 Task: Search one way flight ticket for 3 adults in first from Savannah: Savannah/hilton Head International Airport to New Bern: Coastal Carolina Regional Airport (was Craven County Regional) on 5-4-2023. Choice of flights is Alaska. Number of bags: 1 carry on bag. Price is upto 87000. Outbound departure time preference is 8:00.
Action: Mouse moved to (366, 337)
Screenshot: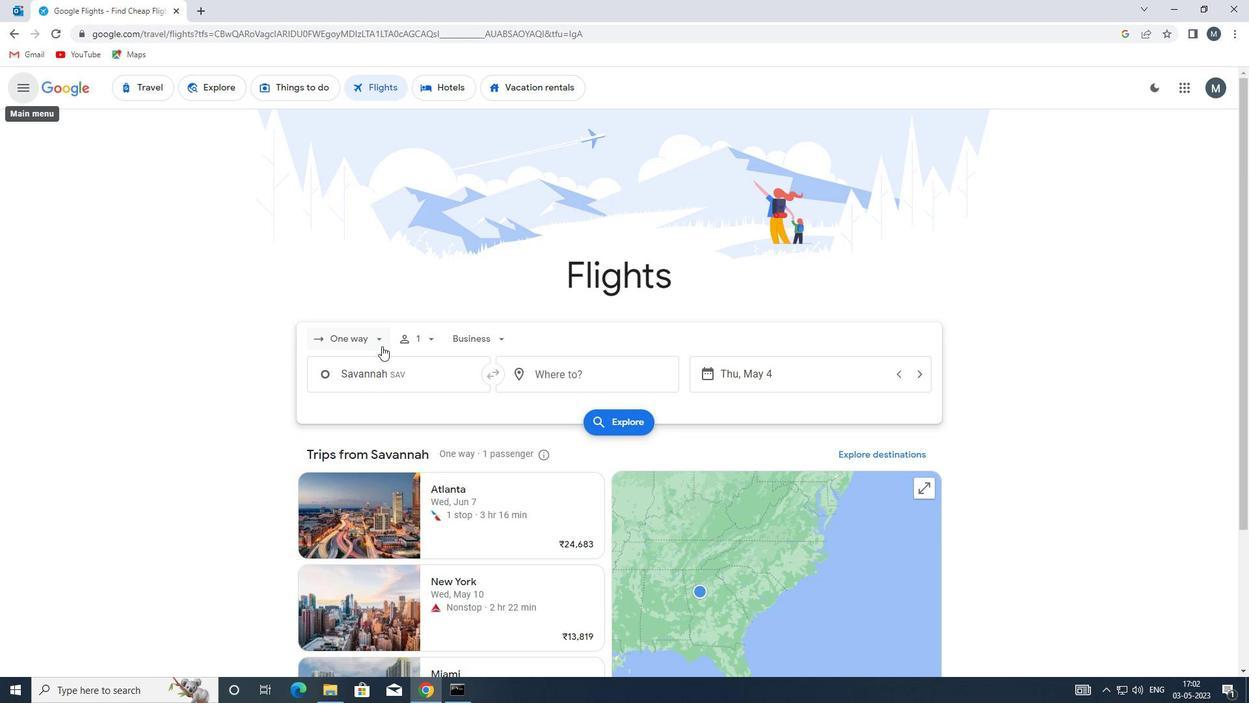 
Action: Mouse pressed left at (366, 337)
Screenshot: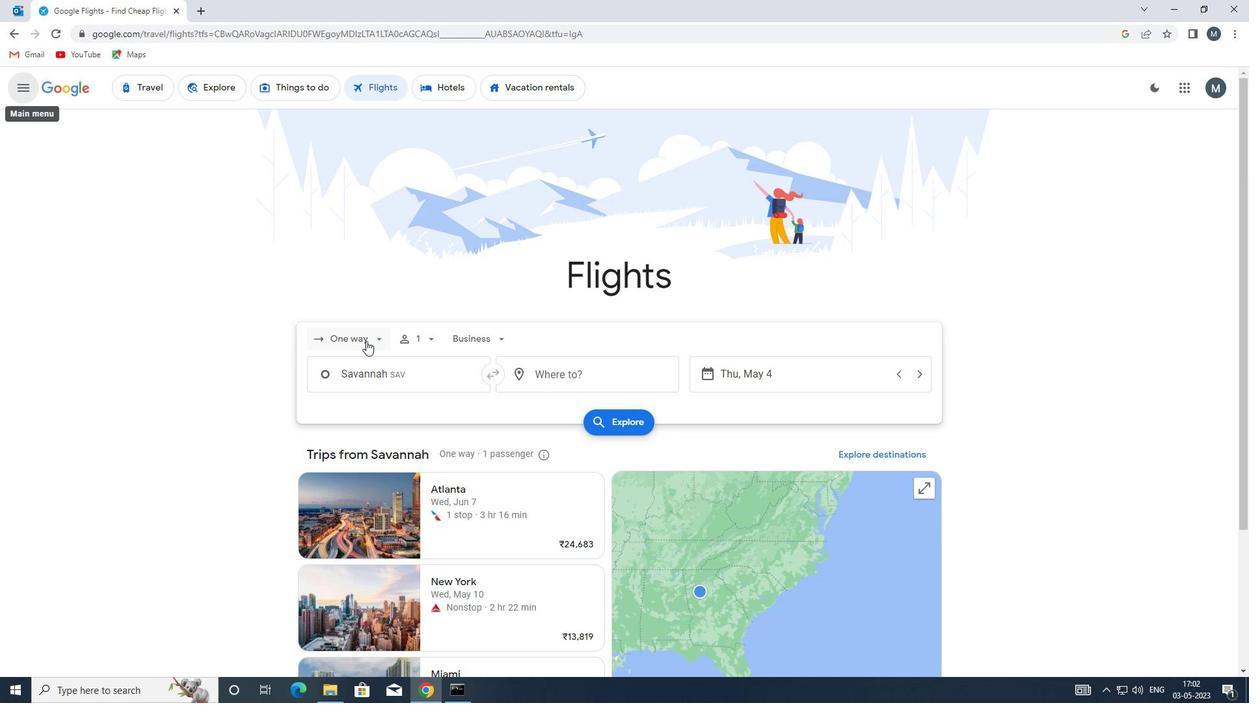 
Action: Mouse moved to (376, 404)
Screenshot: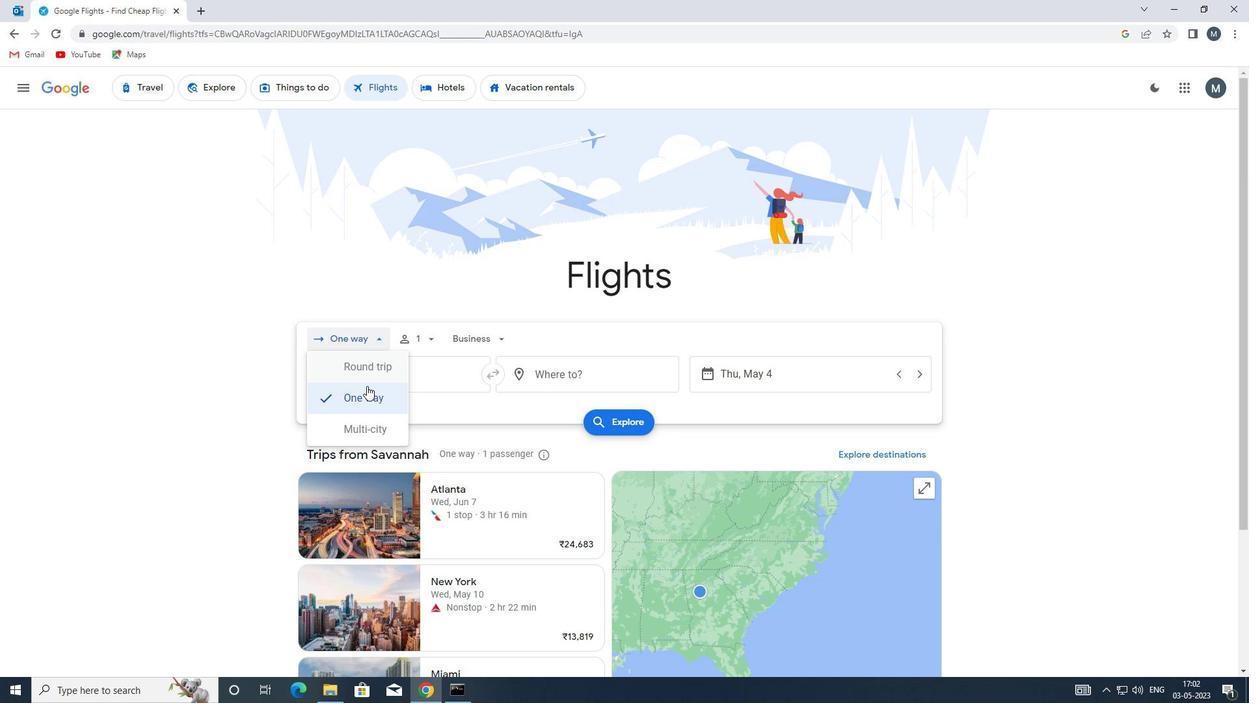
Action: Mouse pressed left at (376, 404)
Screenshot: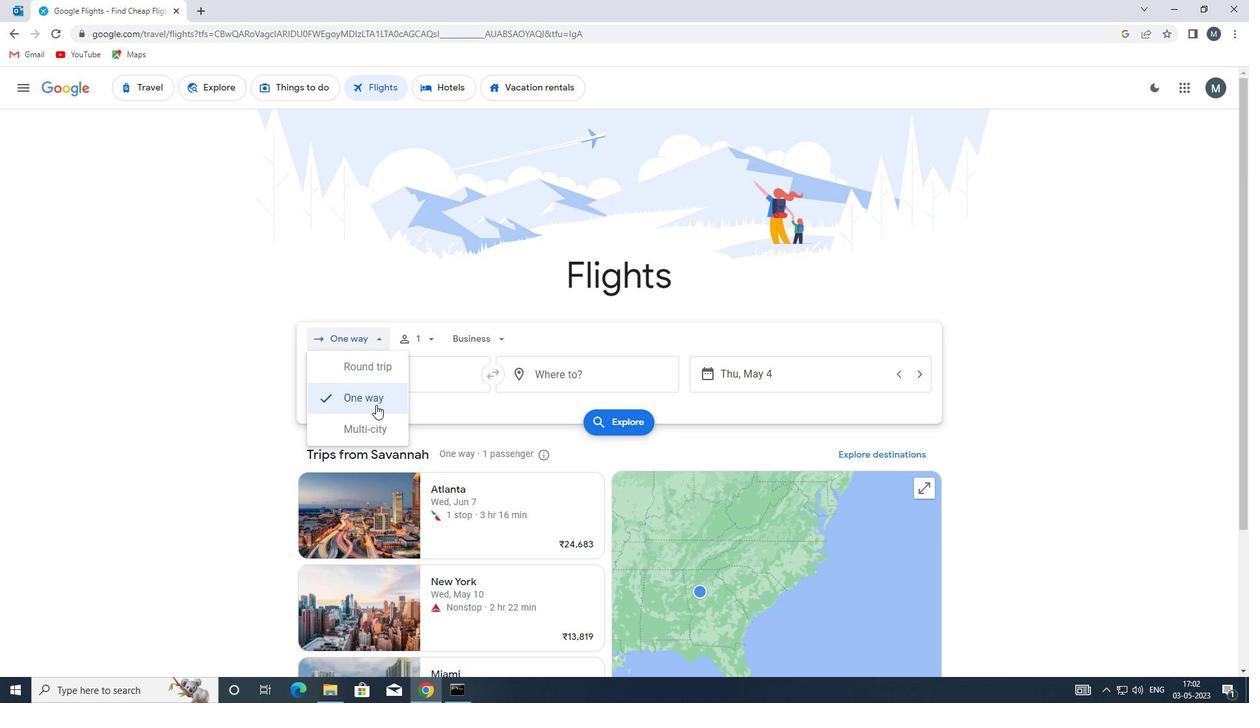
Action: Mouse moved to (432, 341)
Screenshot: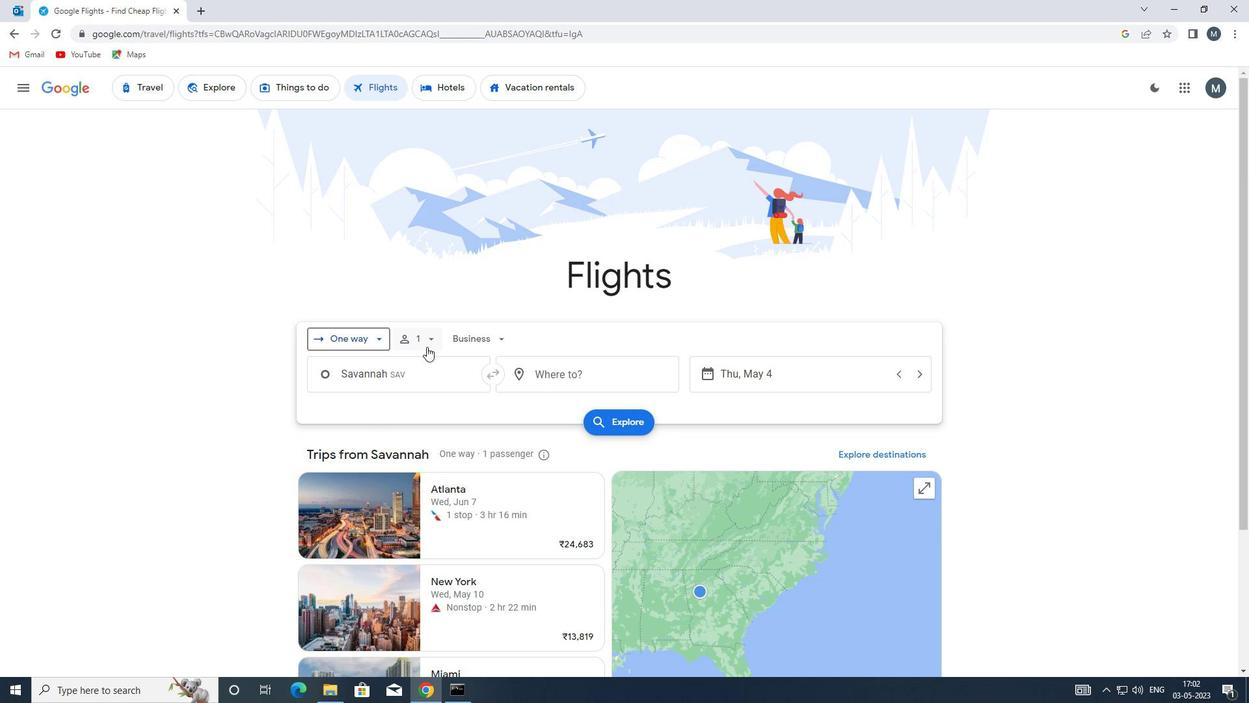 
Action: Mouse pressed left at (432, 341)
Screenshot: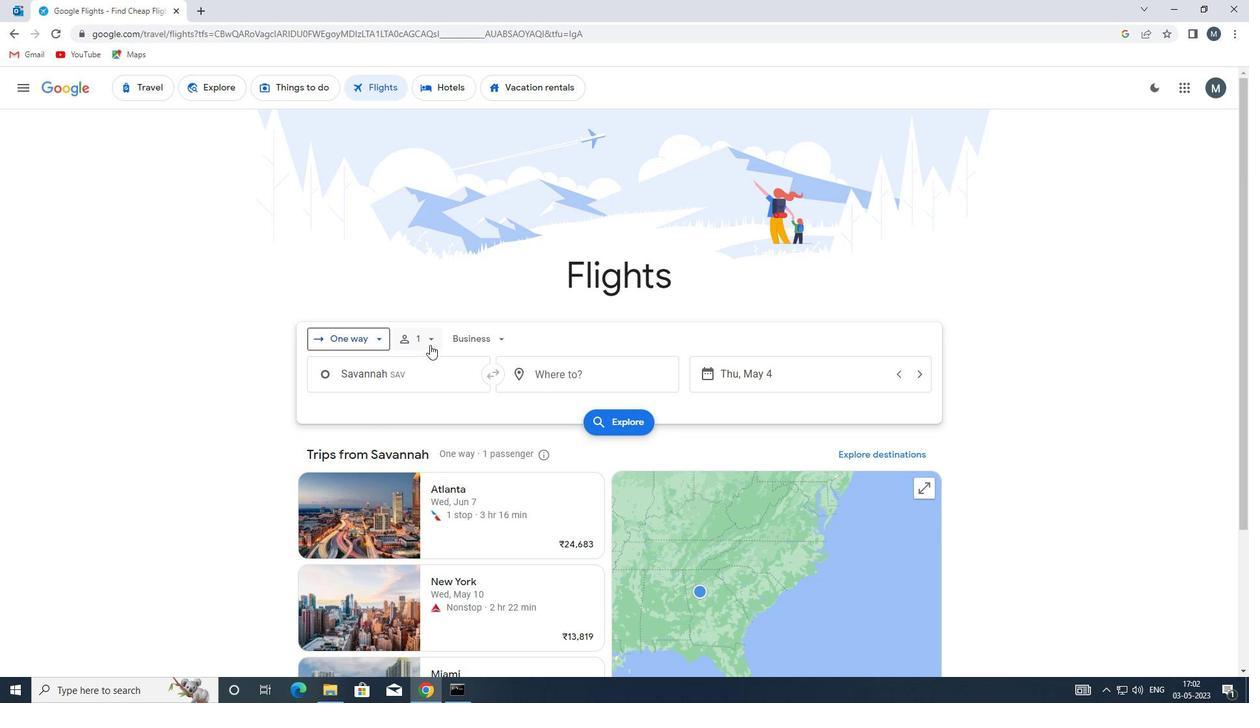 
Action: Mouse moved to (530, 371)
Screenshot: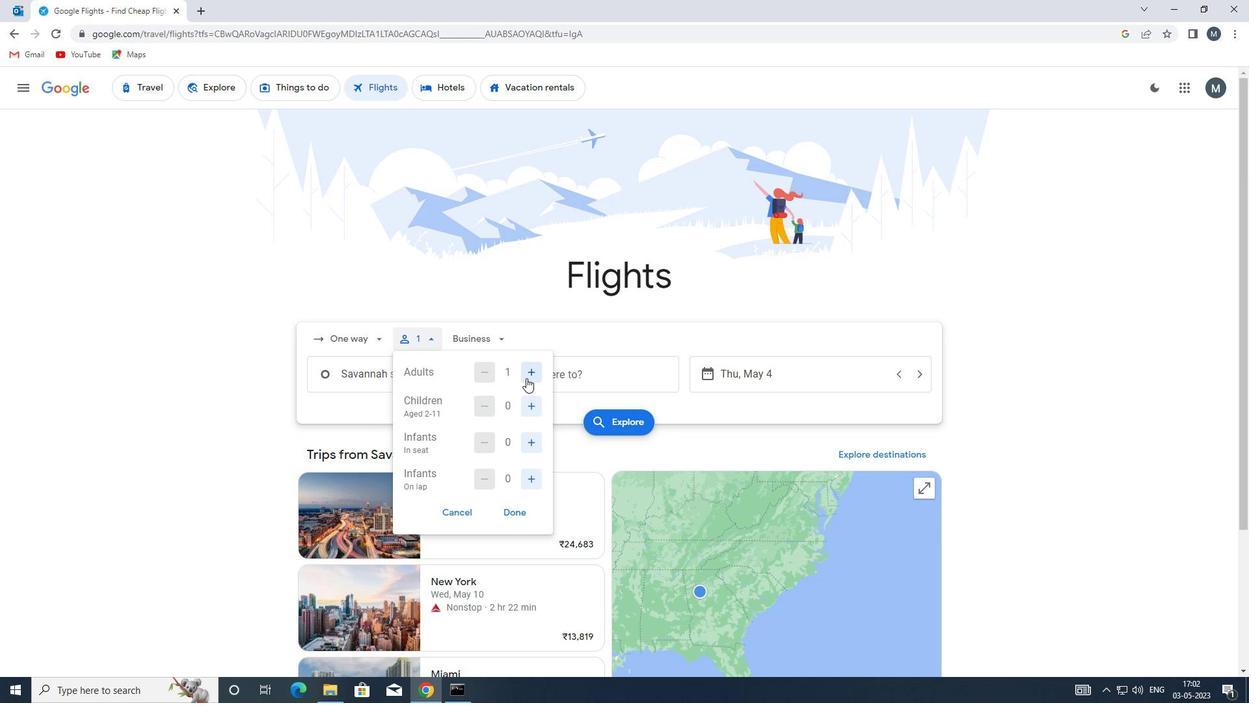 
Action: Mouse pressed left at (530, 371)
Screenshot: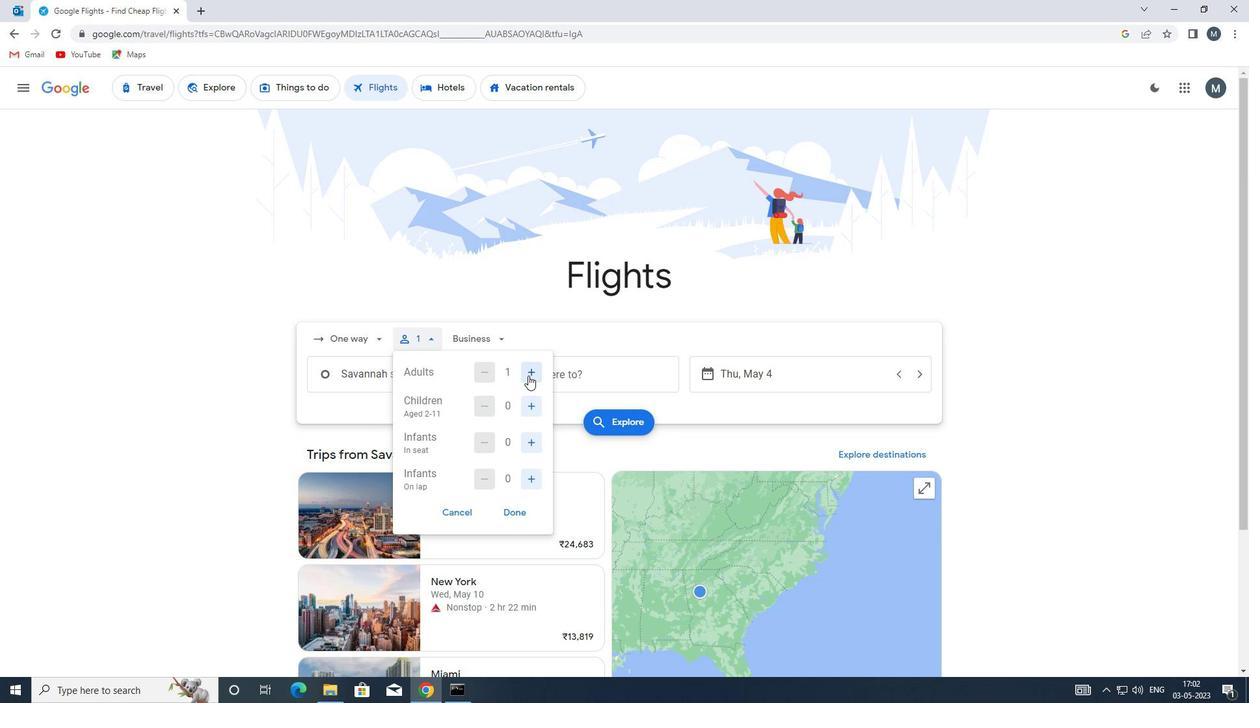 
Action: Mouse pressed left at (530, 371)
Screenshot: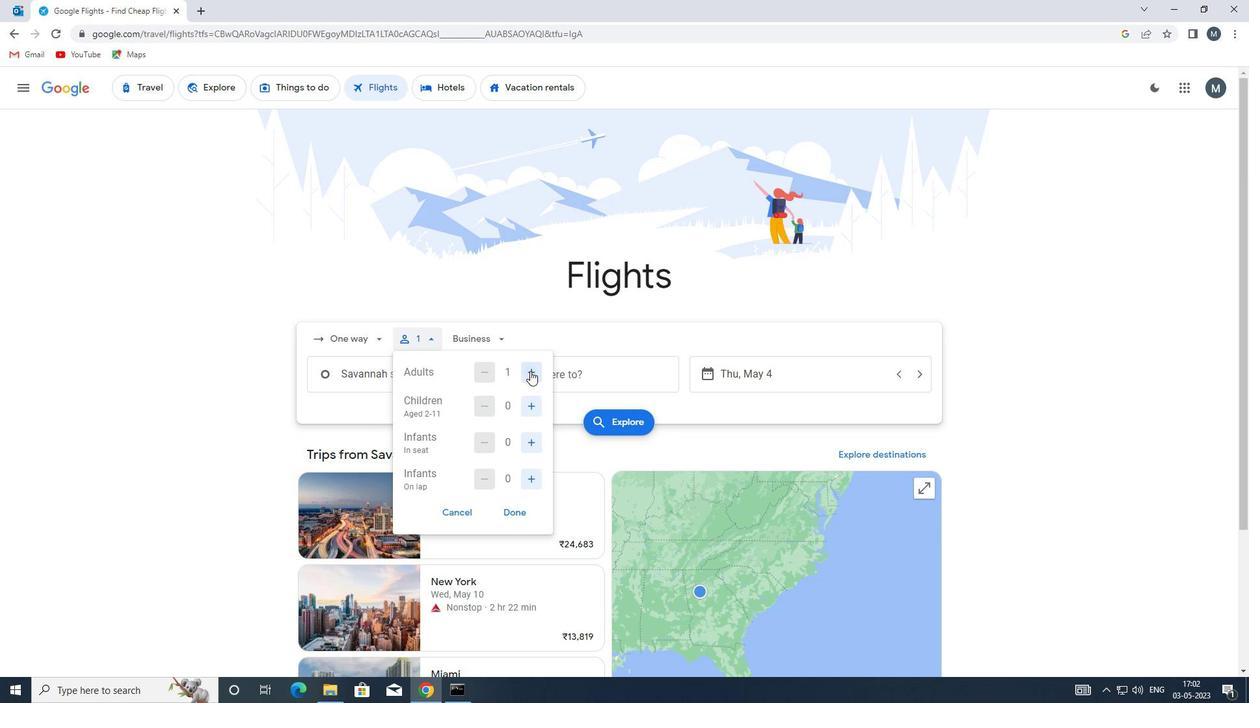 
Action: Mouse moved to (518, 518)
Screenshot: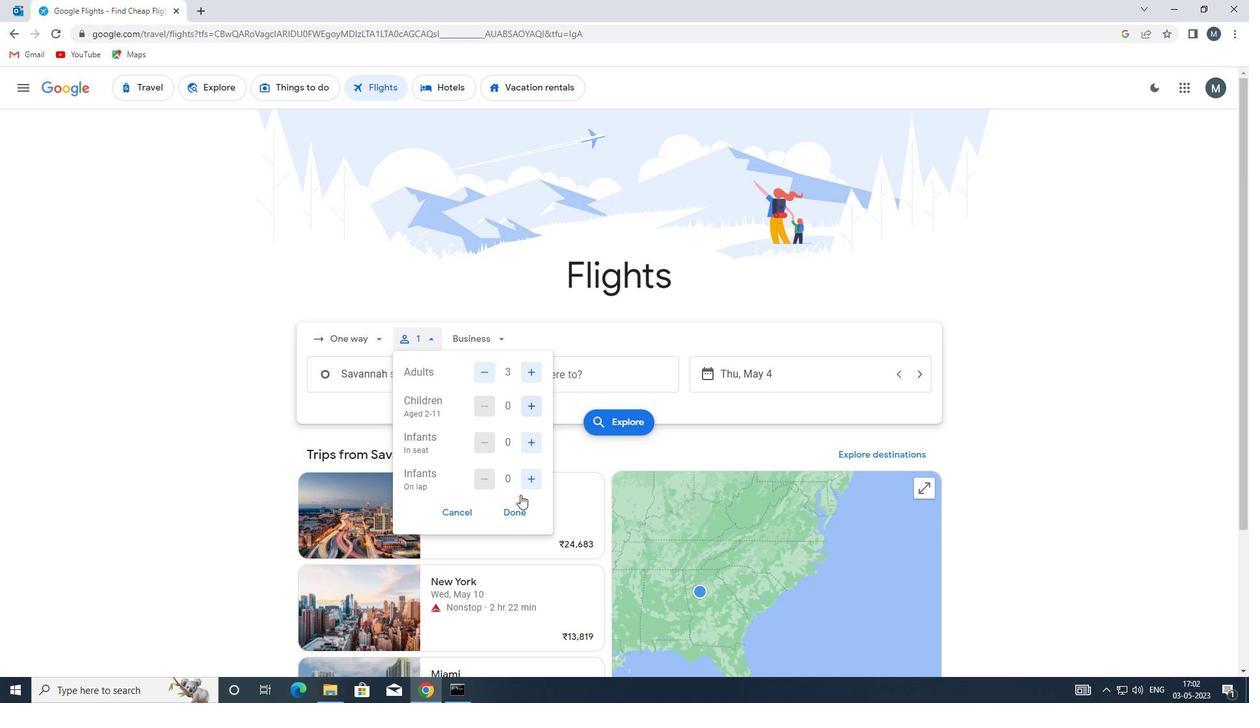 
Action: Mouse pressed left at (518, 518)
Screenshot: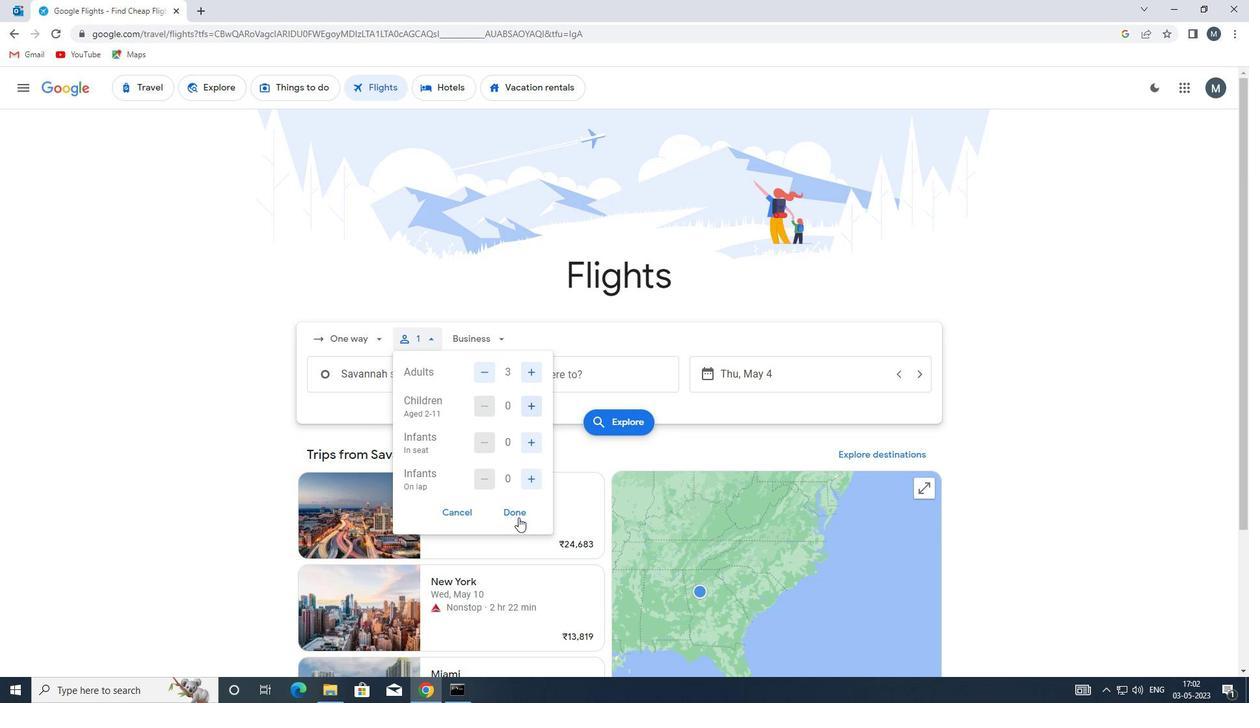
Action: Mouse moved to (514, 507)
Screenshot: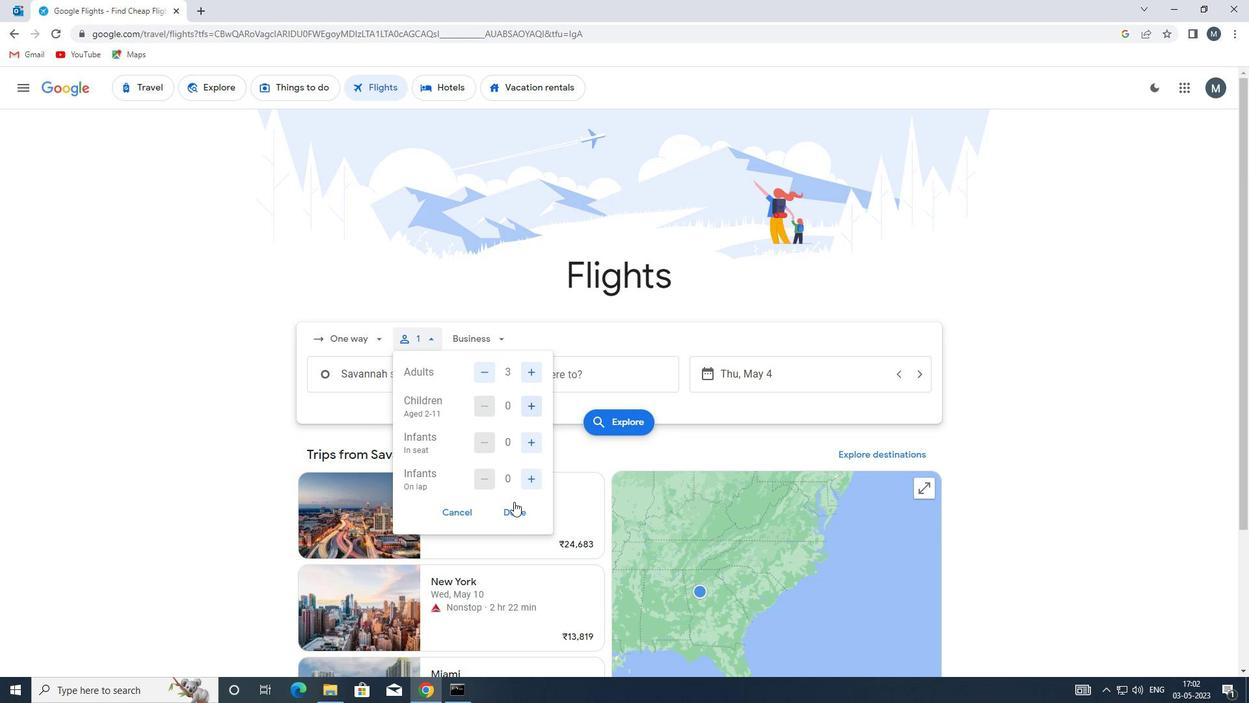 
Action: Mouse pressed left at (514, 507)
Screenshot: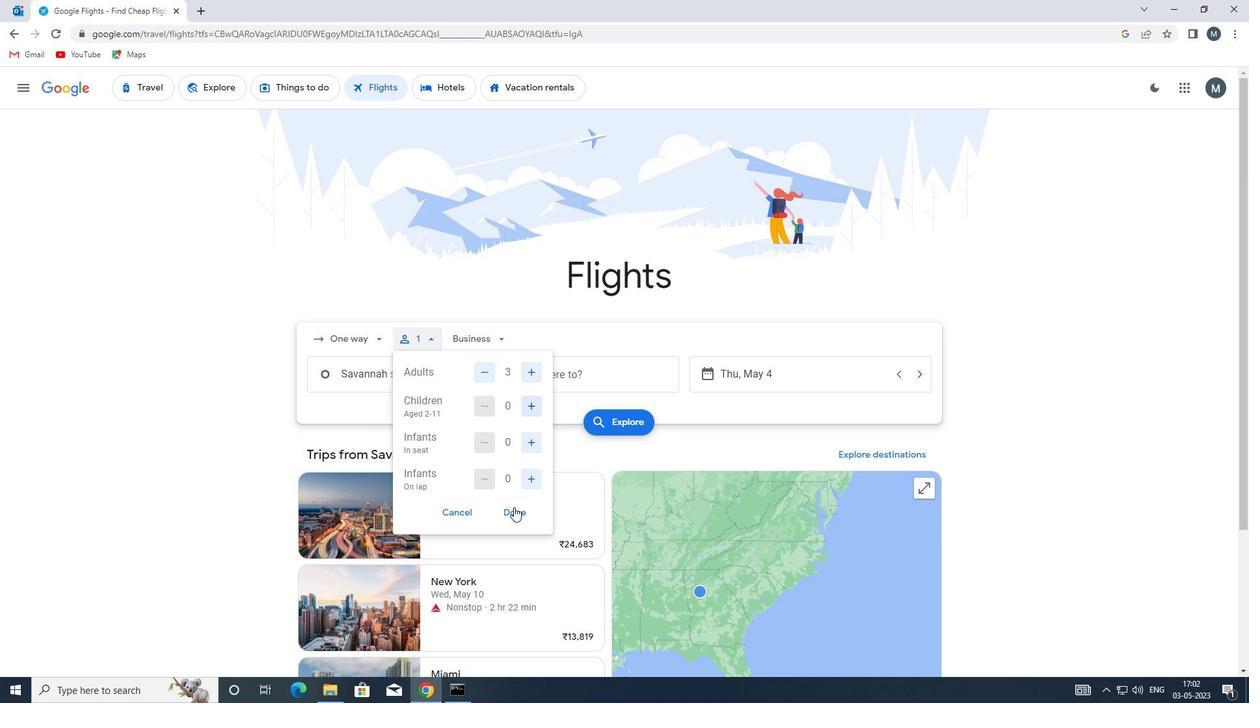 
Action: Mouse moved to (497, 338)
Screenshot: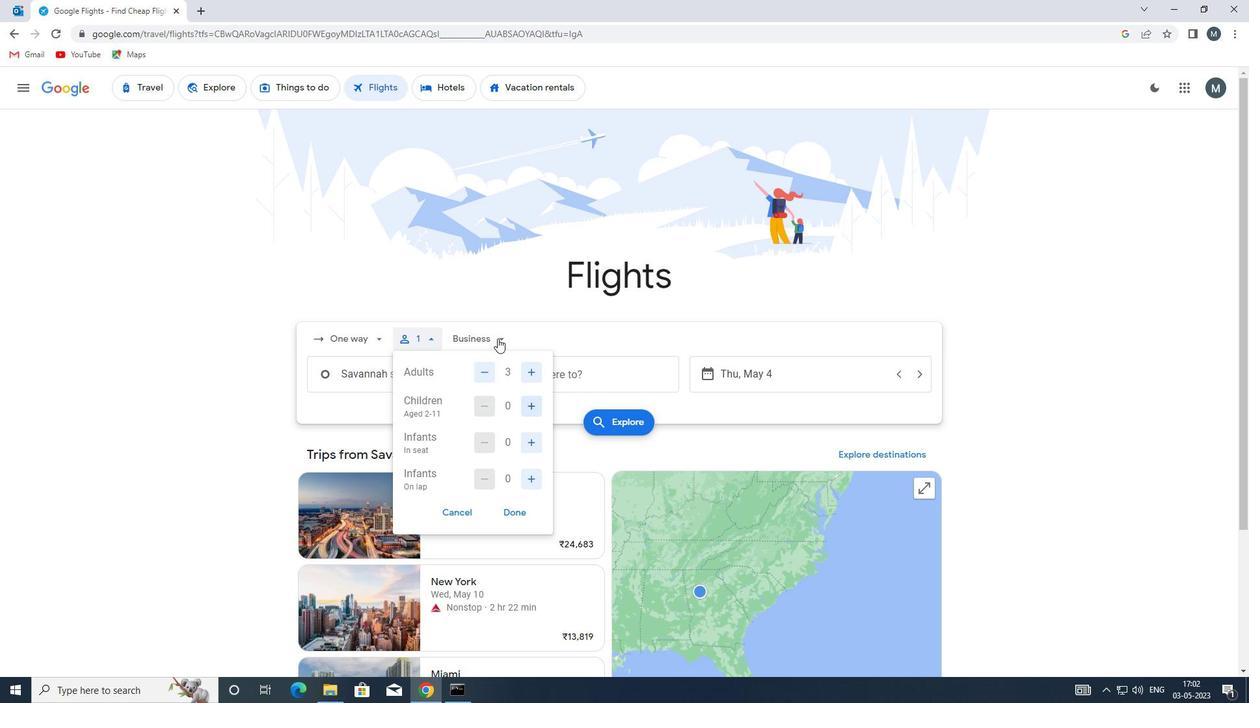 
Action: Mouse pressed left at (497, 338)
Screenshot: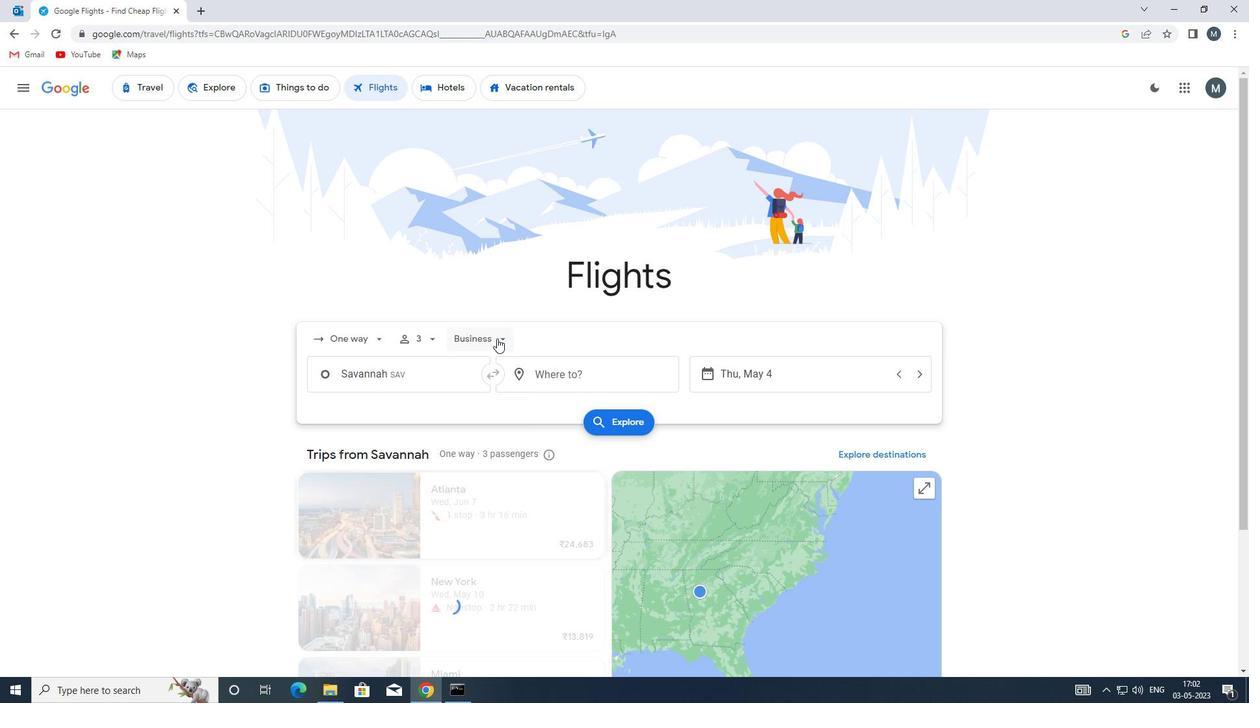 
Action: Mouse moved to (500, 461)
Screenshot: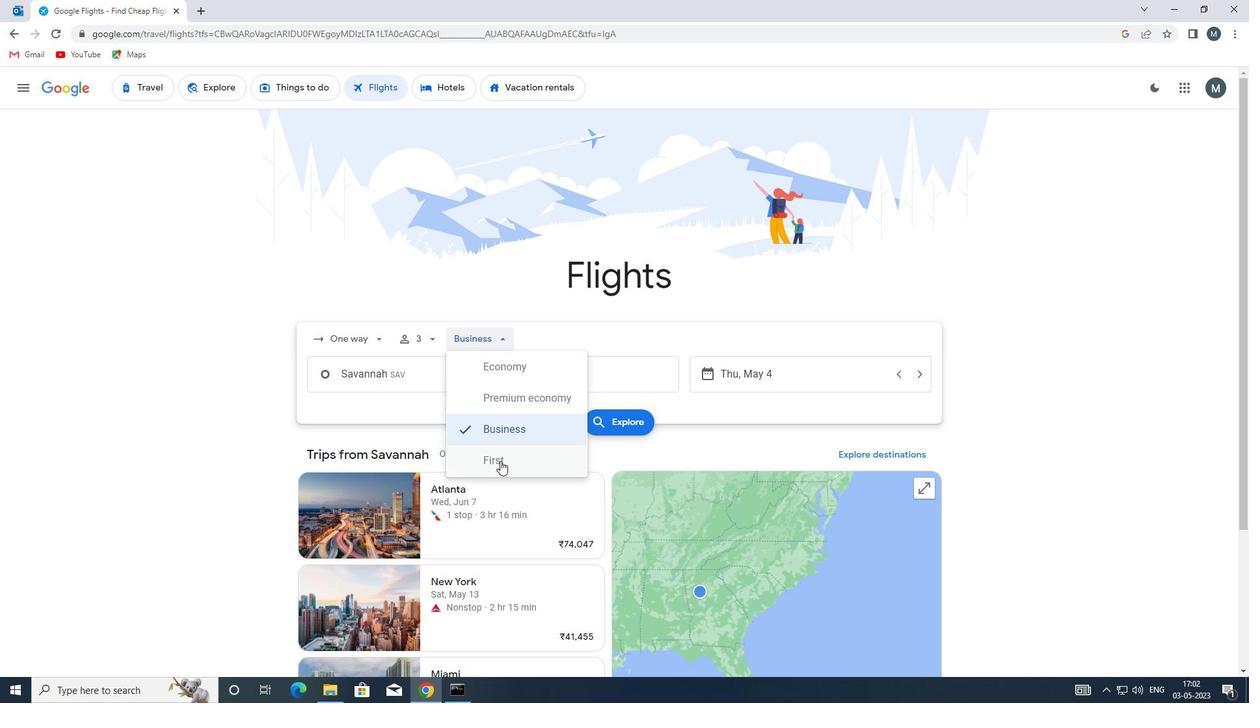
Action: Mouse pressed left at (500, 461)
Screenshot: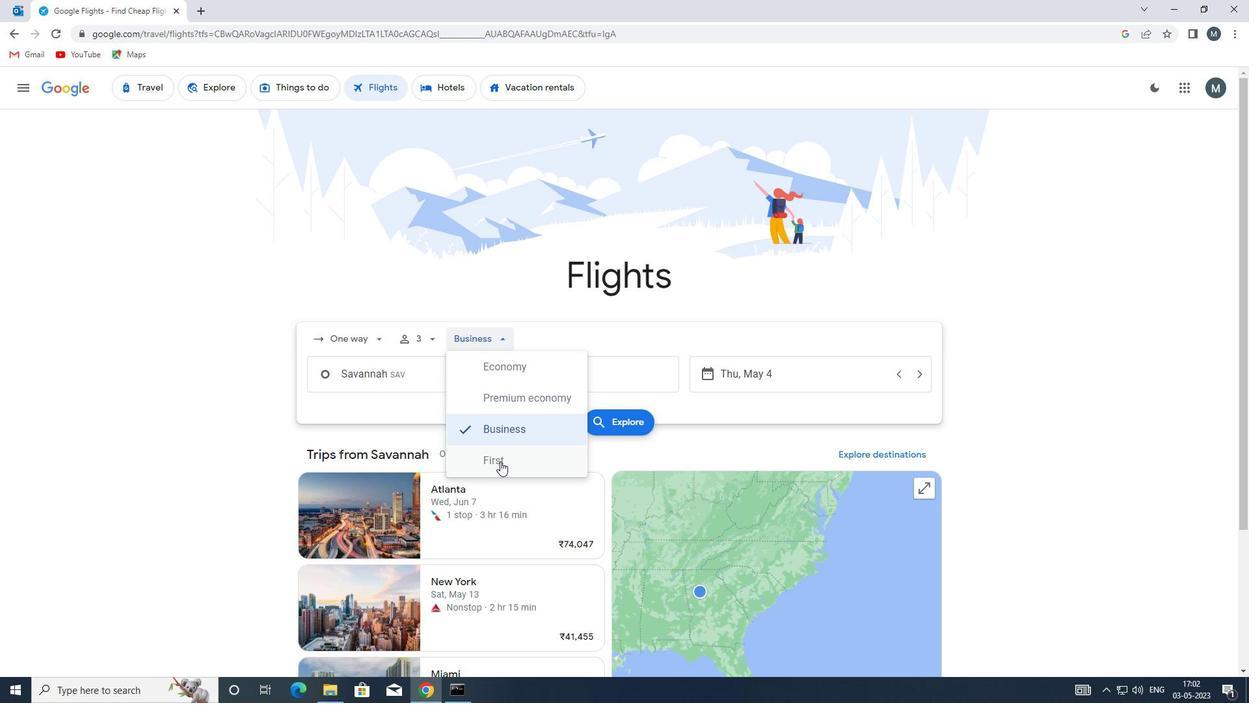 
Action: Mouse moved to (404, 370)
Screenshot: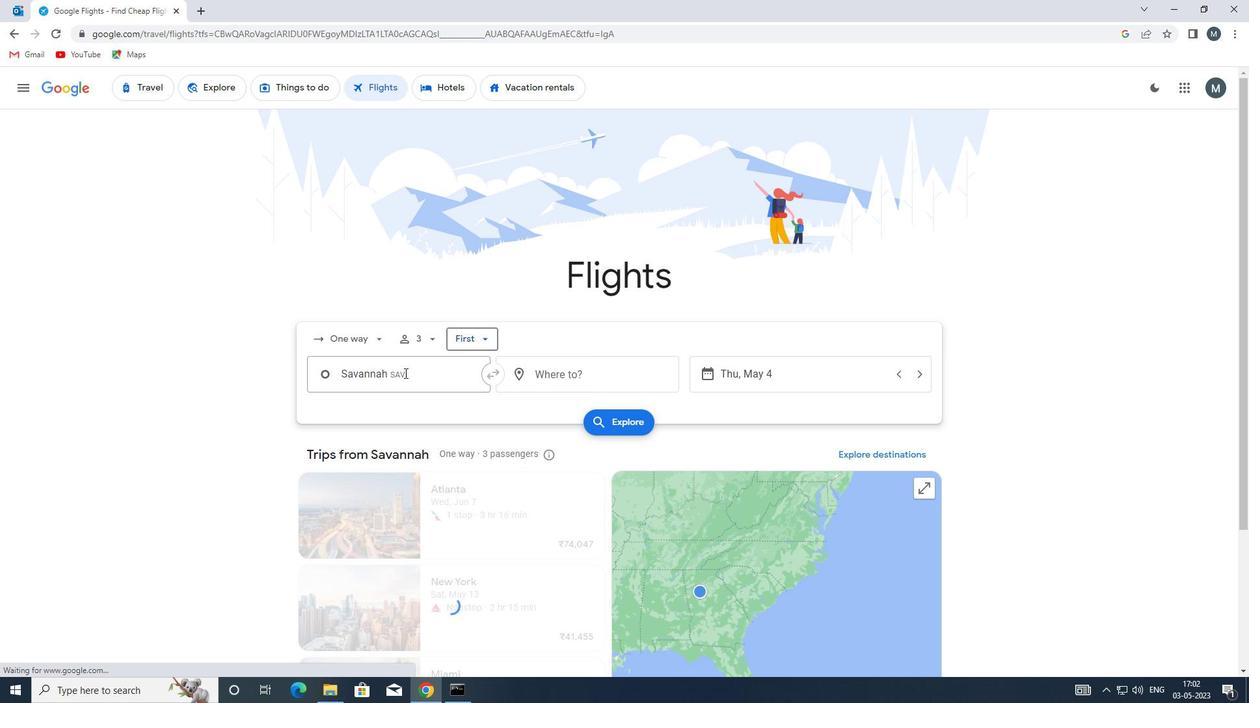 
Action: Mouse pressed left at (404, 370)
Screenshot: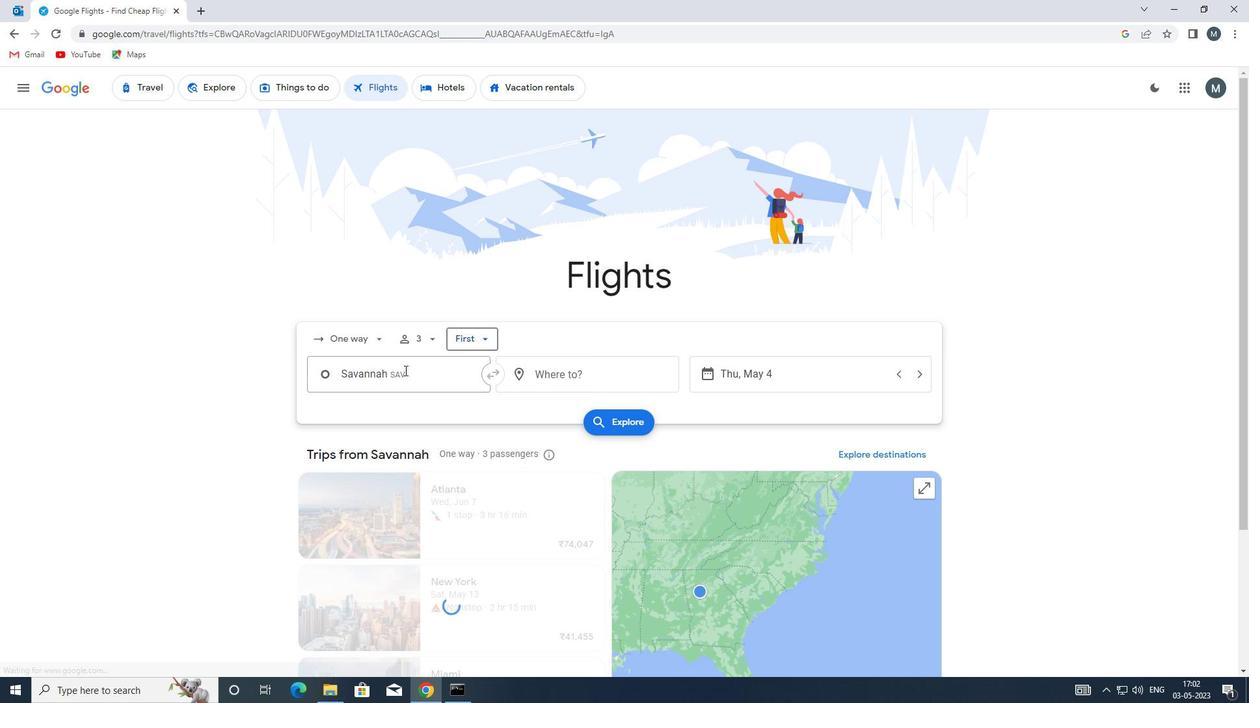 
Action: Mouse moved to (444, 445)
Screenshot: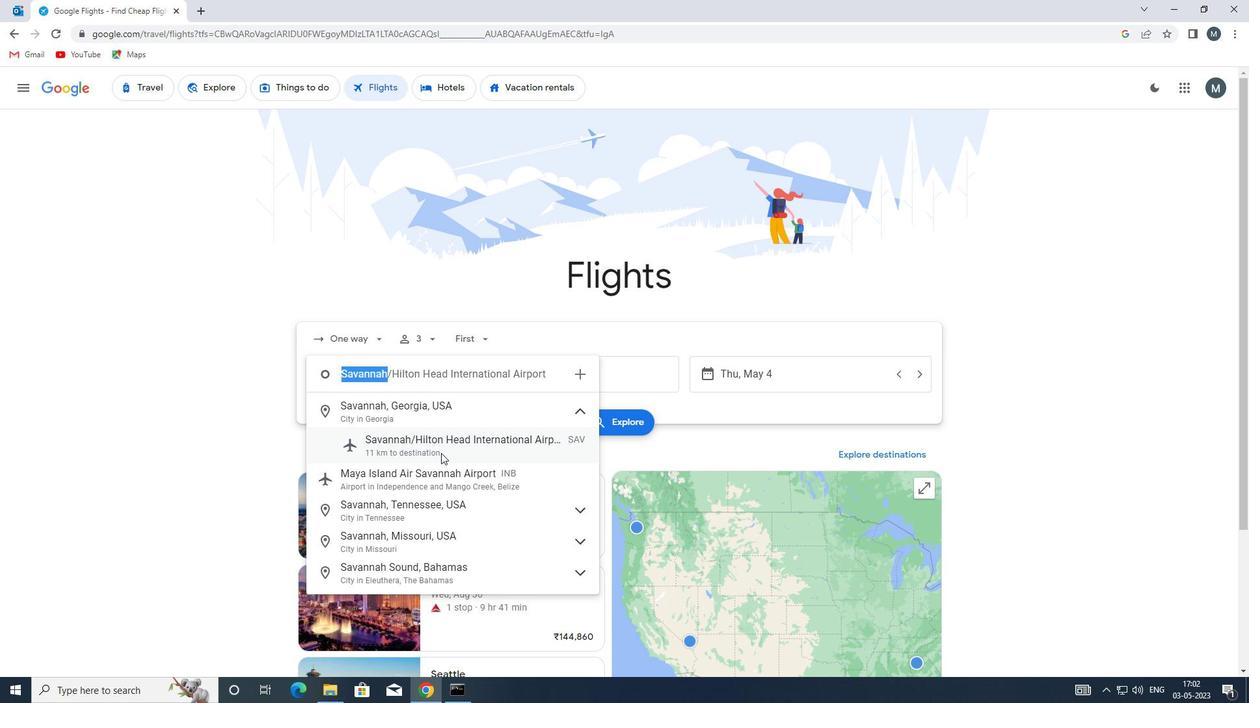 
Action: Mouse pressed left at (444, 445)
Screenshot: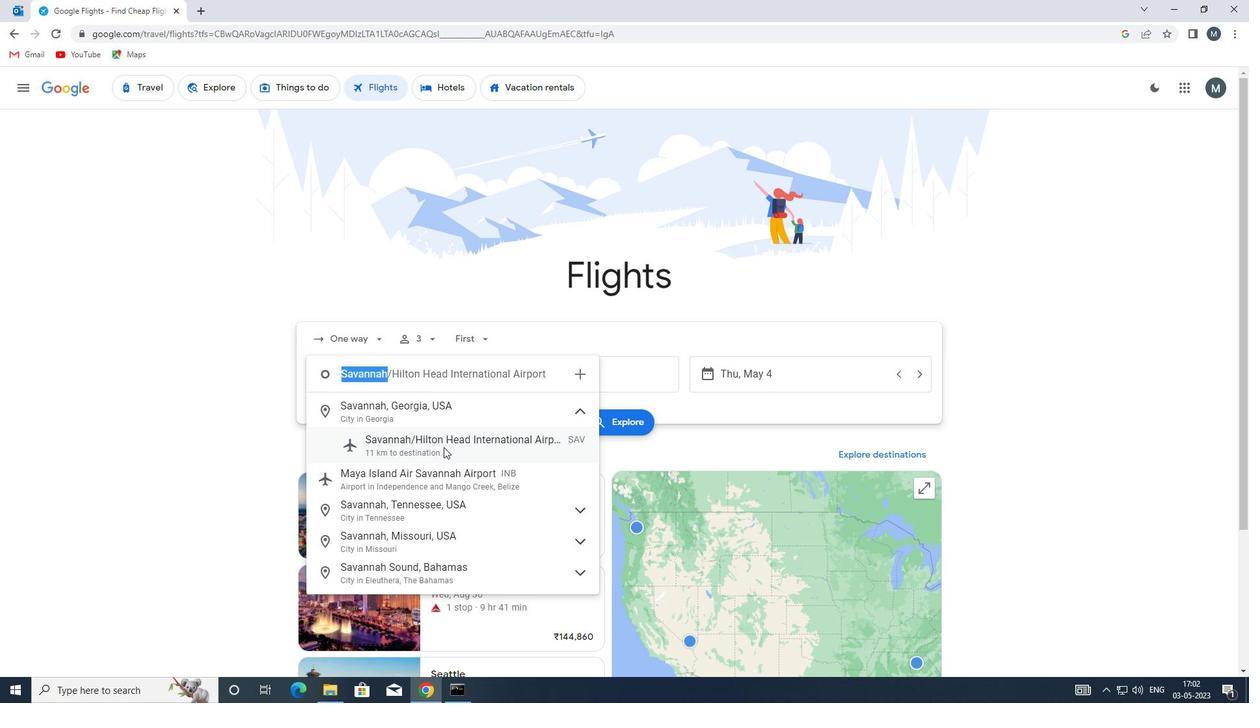 
Action: Mouse moved to (571, 374)
Screenshot: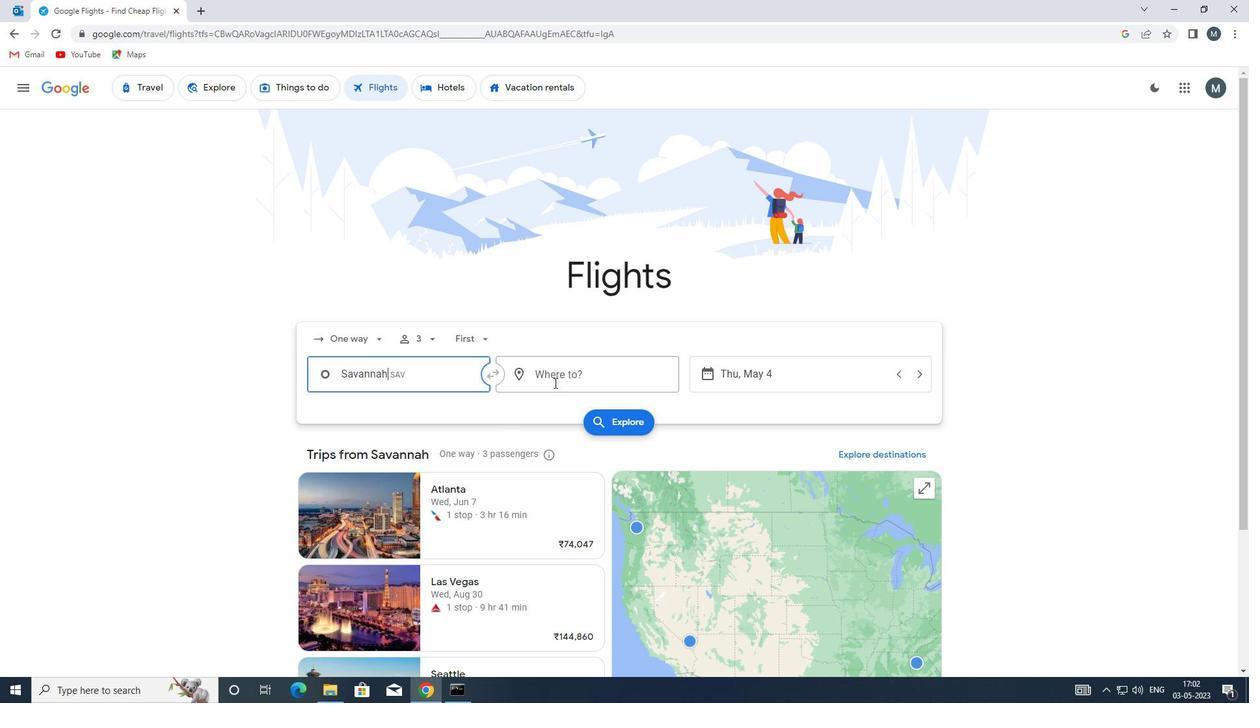 
Action: Mouse pressed left at (571, 374)
Screenshot: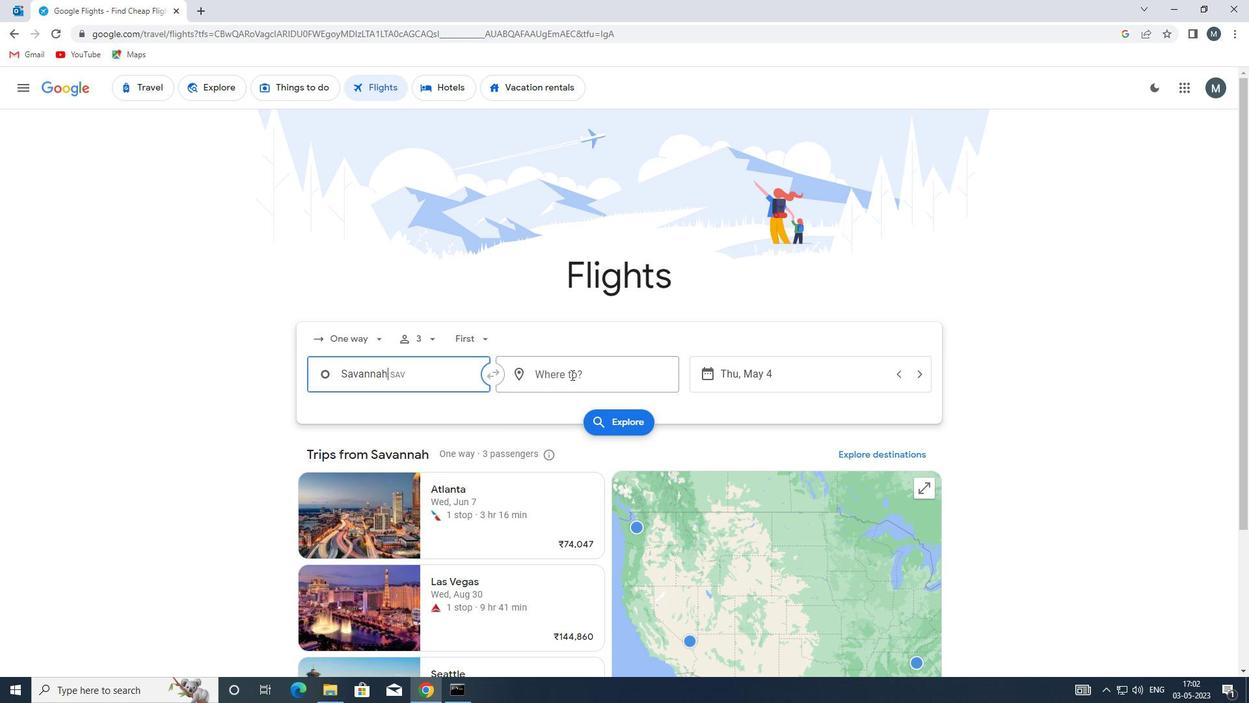 
Action: Mouse moved to (548, 376)
Screenshot: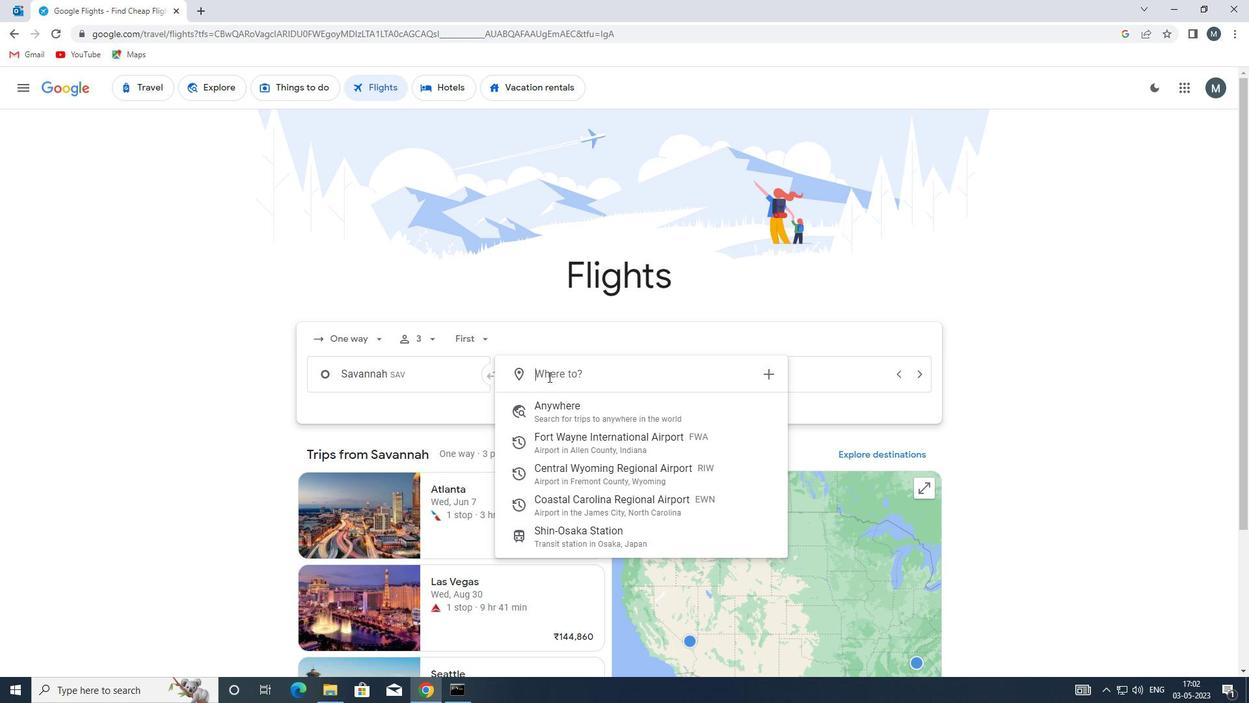 
Action: Key pressed ewn
Screenshot: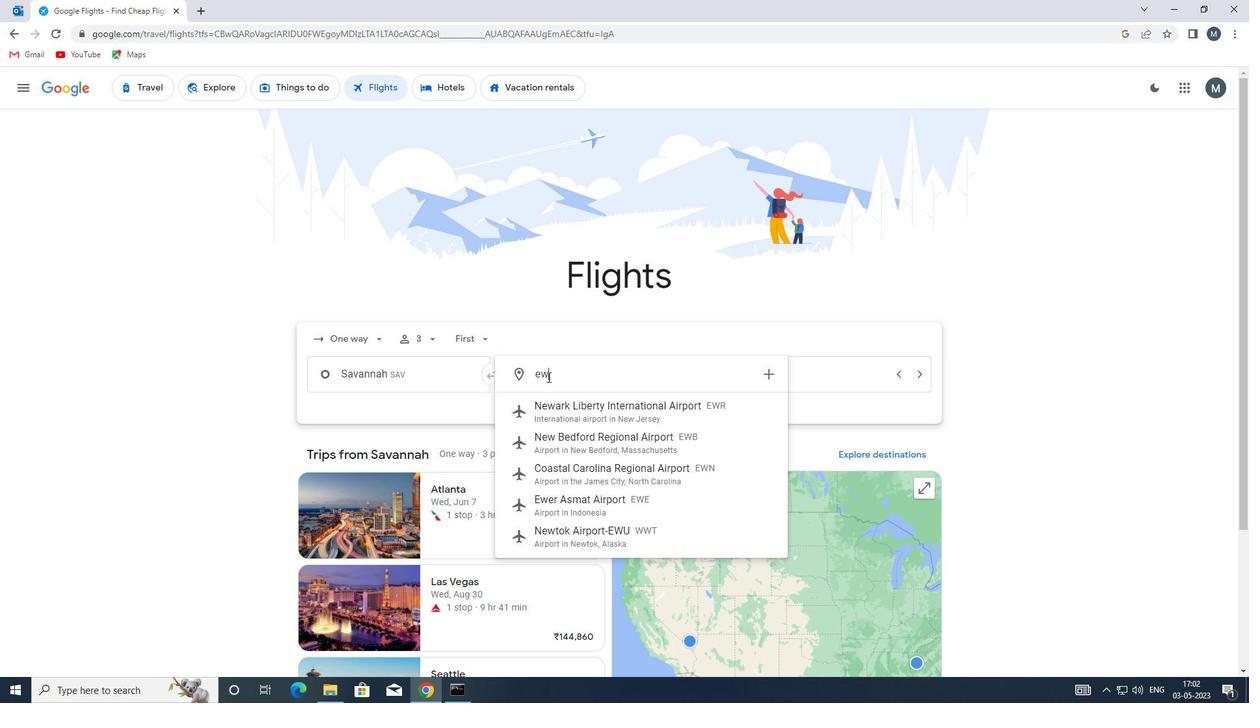 
Action: Mouse moved to (596, 415)
Screenshot: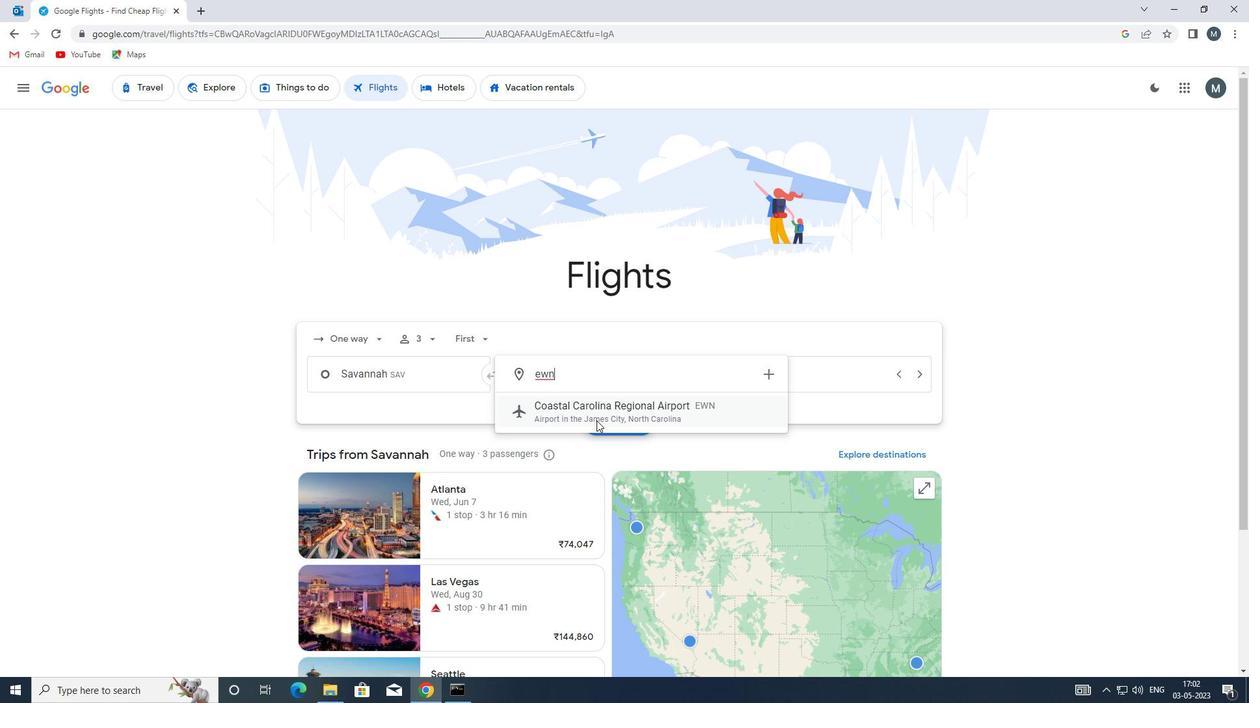 
Action: Mouse pressed left at (596, 415)
Screenshot: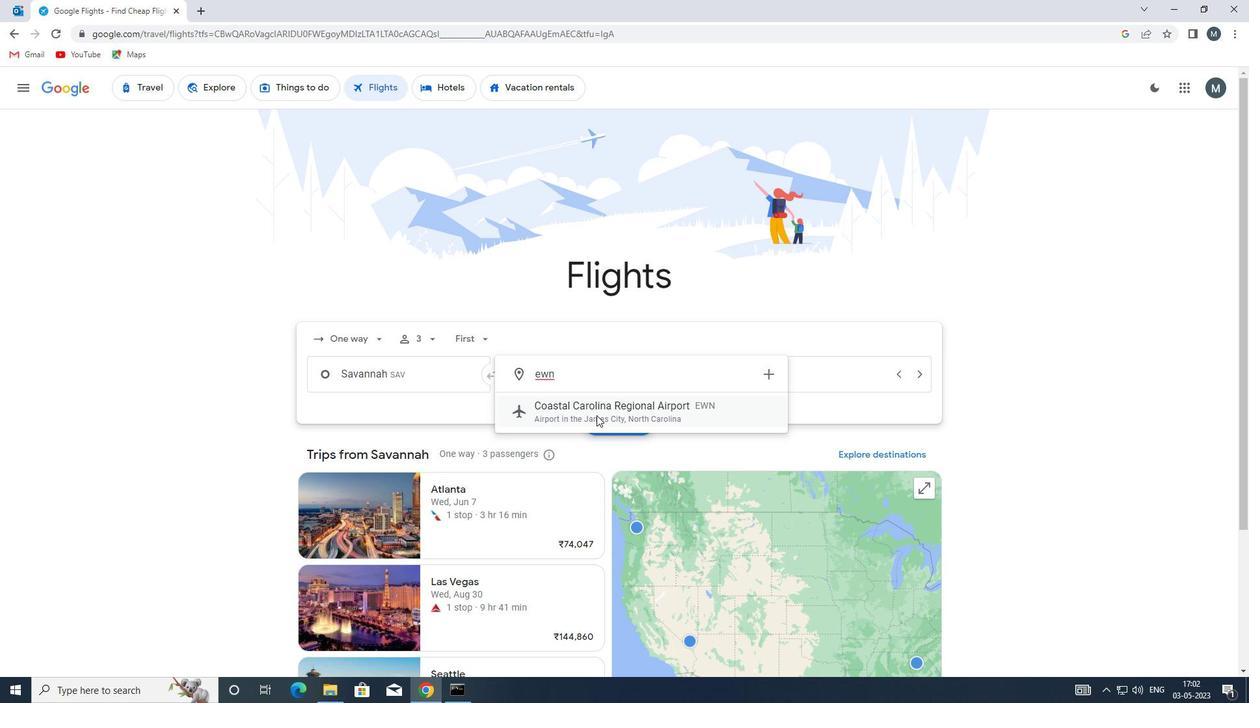 
Action: Mouse moved to (722, 373)
Screenshot: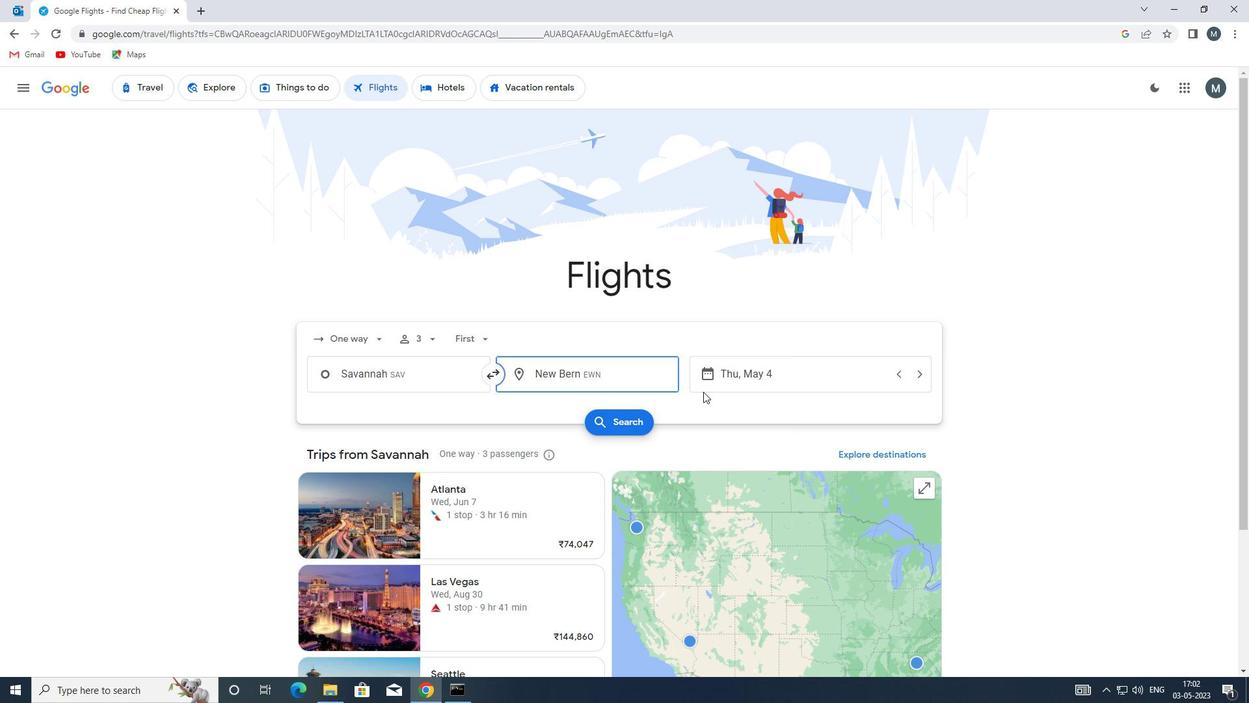 
Action: Mouse pressed left at (722, 373)
Screenshot: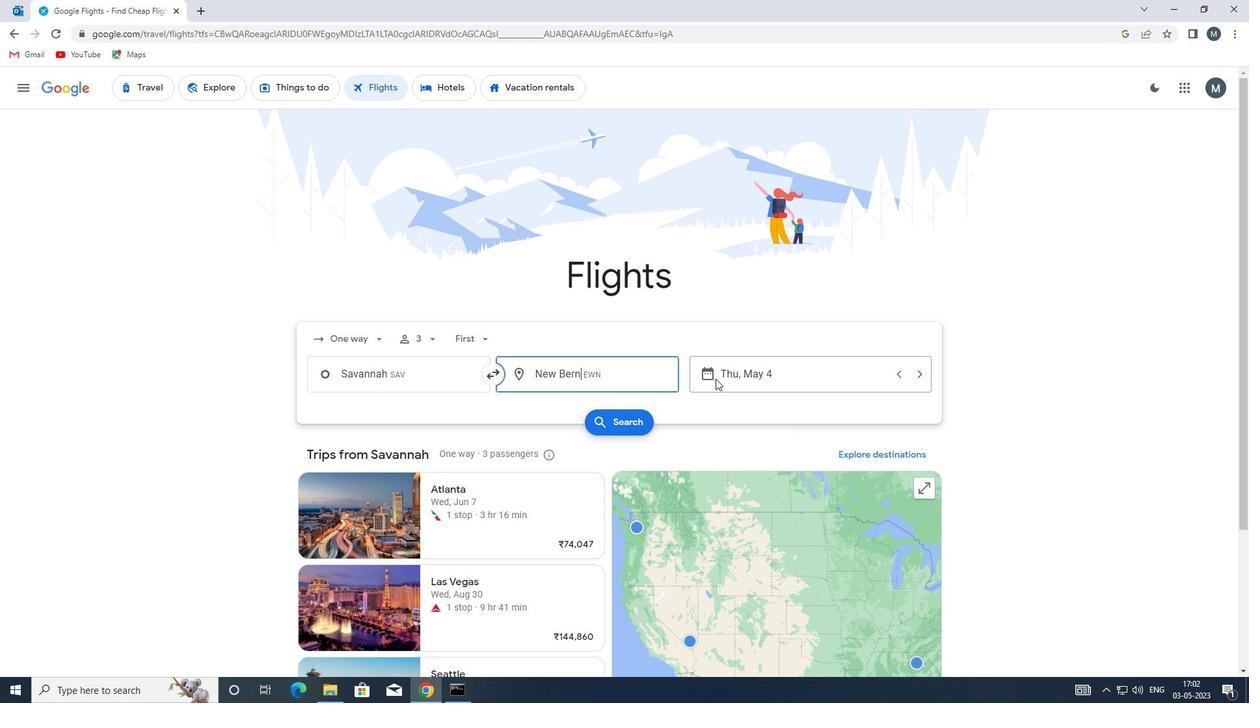 
Action: Mouse moved to (595, 438)
Screenshot: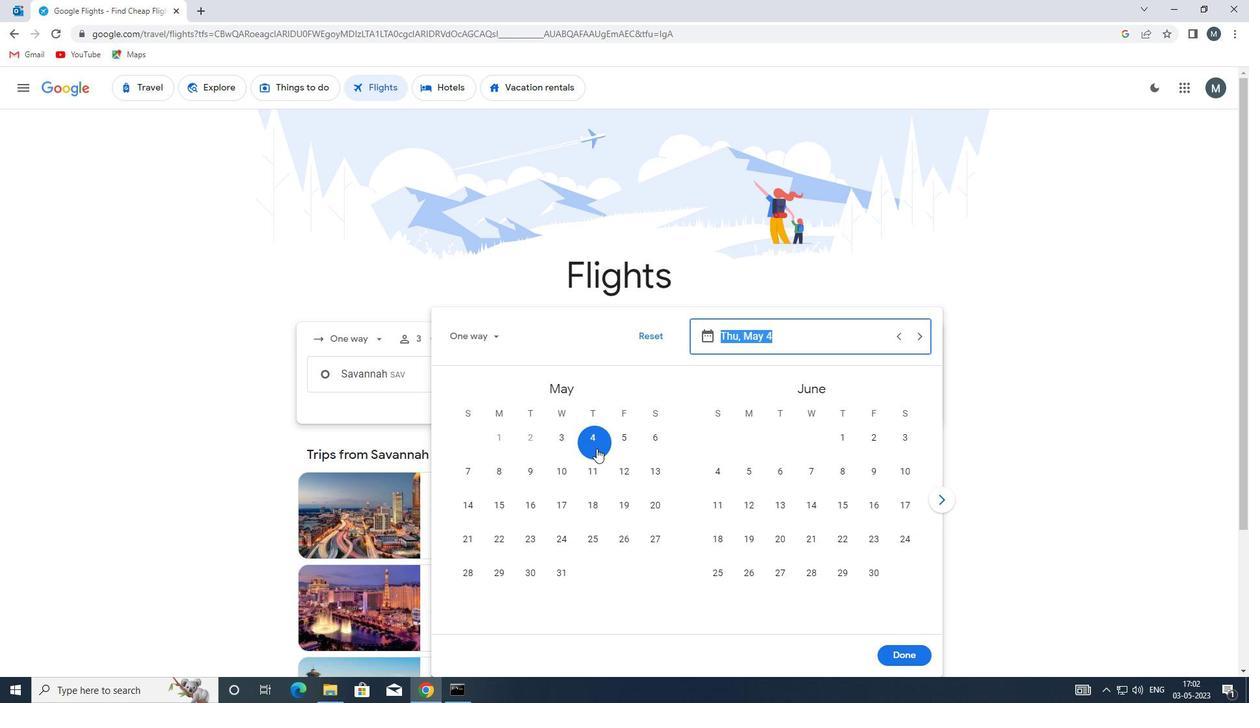 
Action: Mouse pressed left at (595, 438)
Screenshot: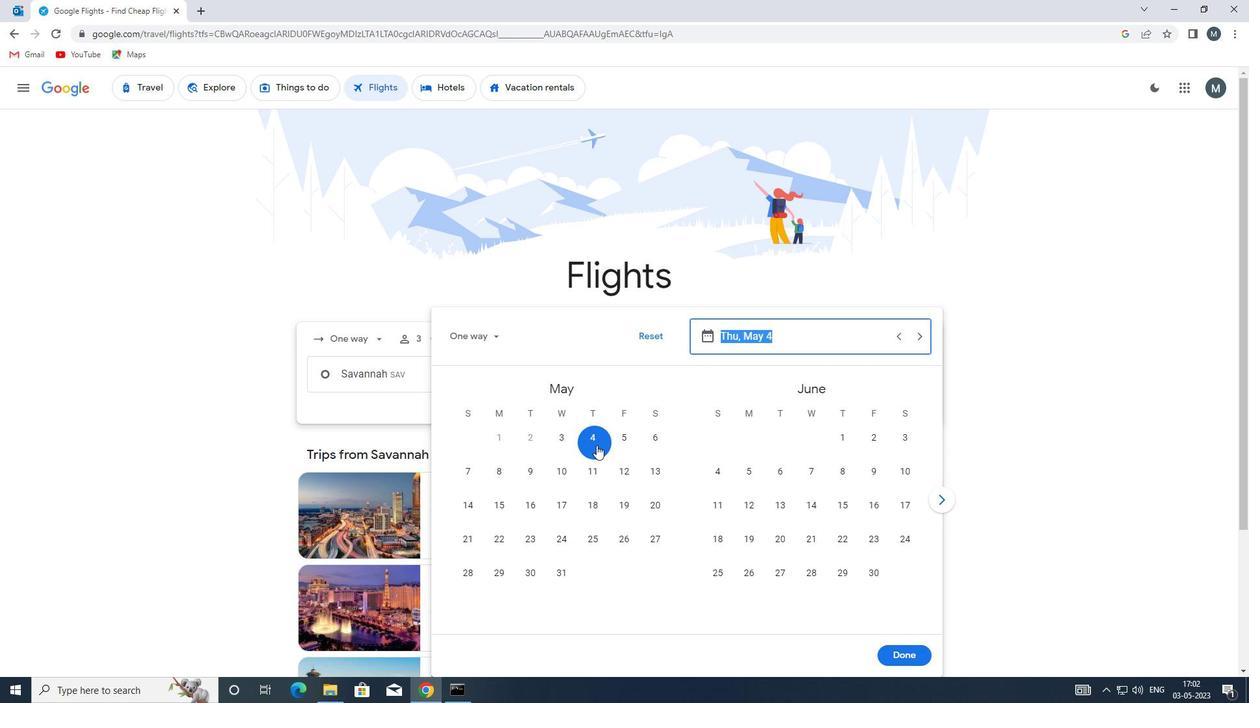 
Action: Mouse moved to (900, 653)
Screenshot: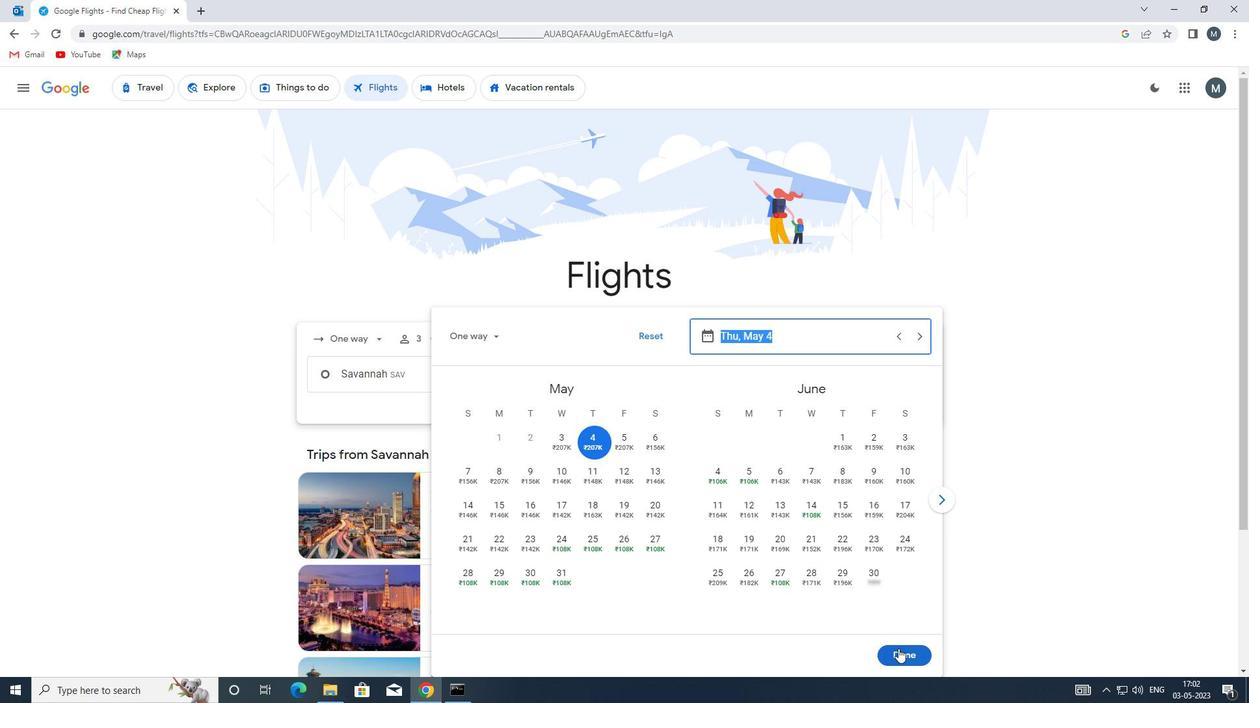 
Action: Mouse pressed left at (900, 653)
Screenshot: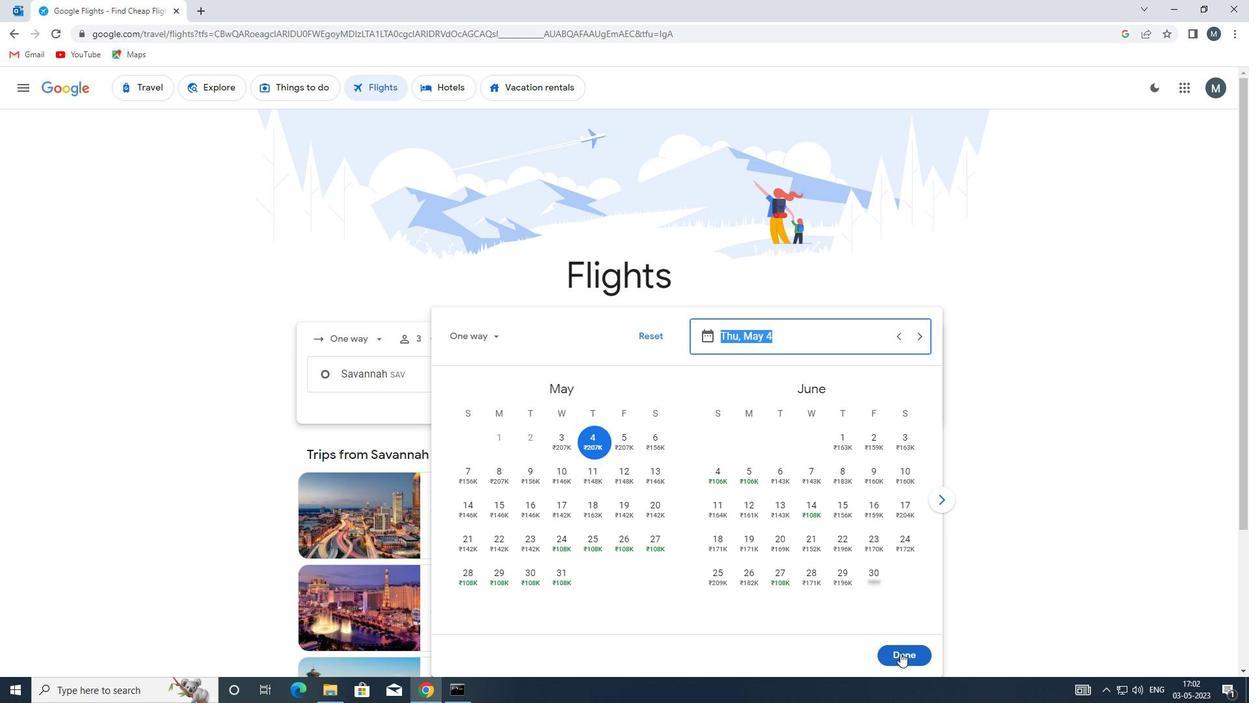 
Action: Mouse moved to (627, 414)
Screenshot: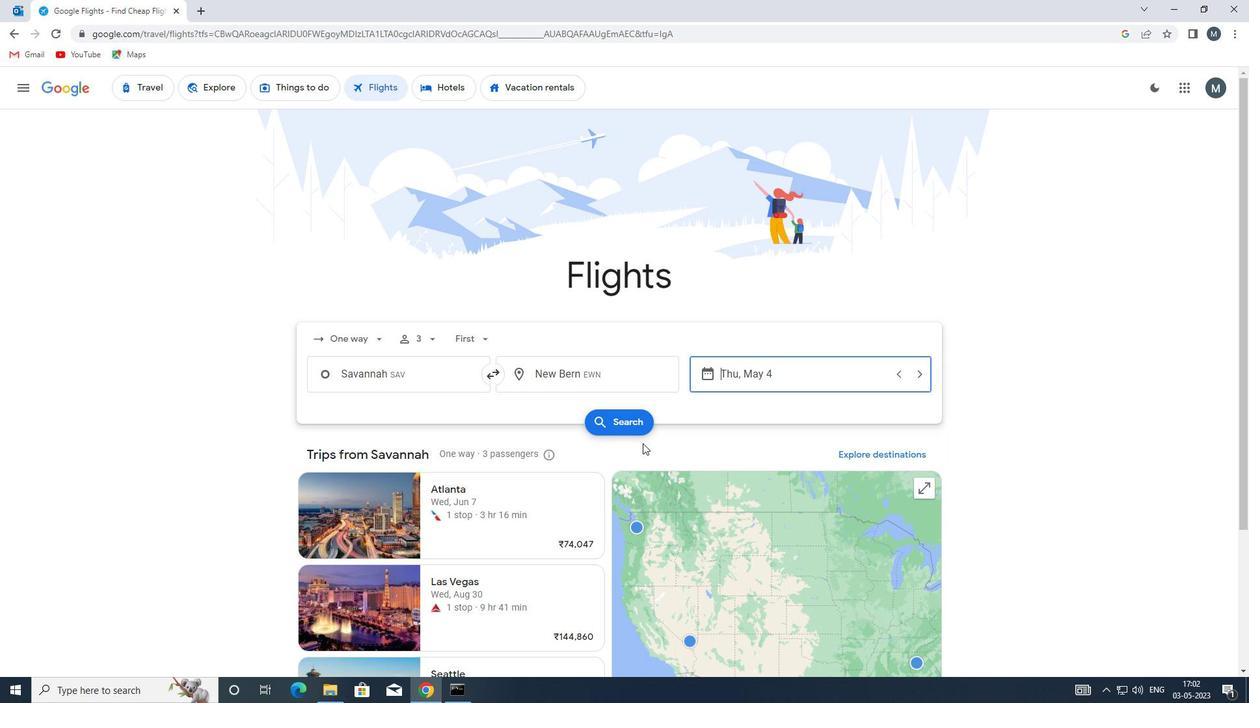 
Action: Mouse pressed left at (627, 414)
Screenshot: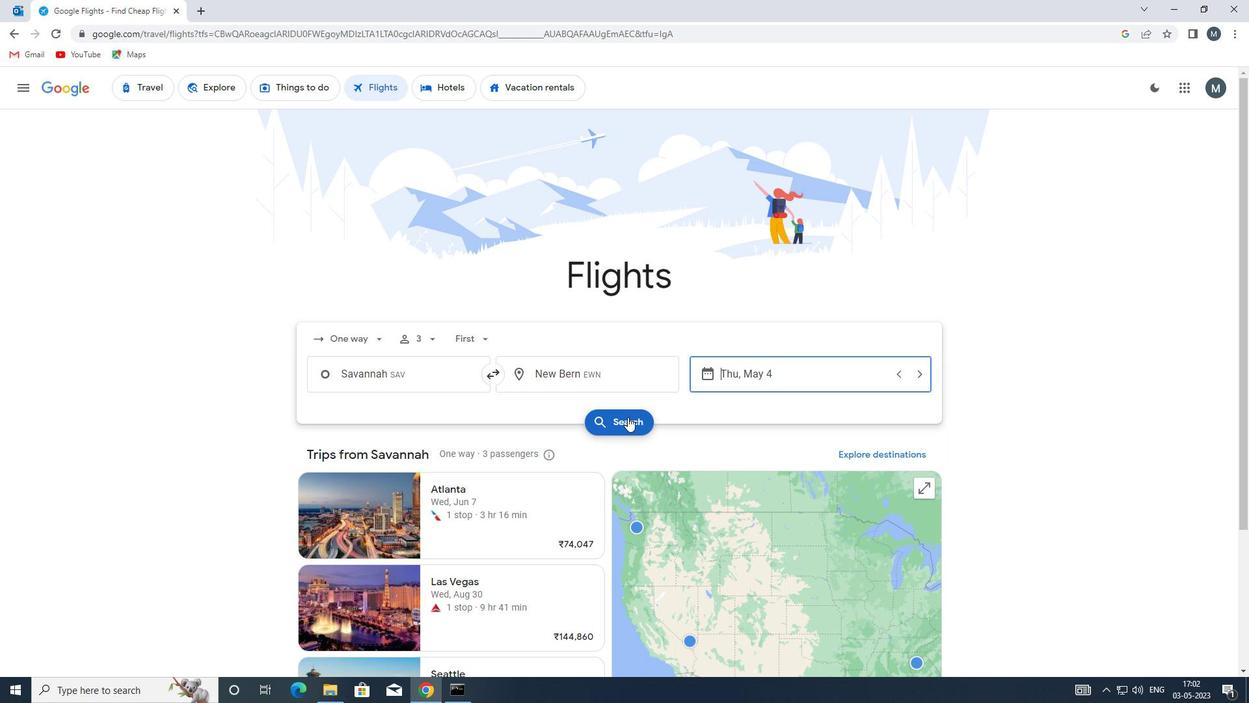 
Action: Mouse moved to (330, 197)
Screenshot: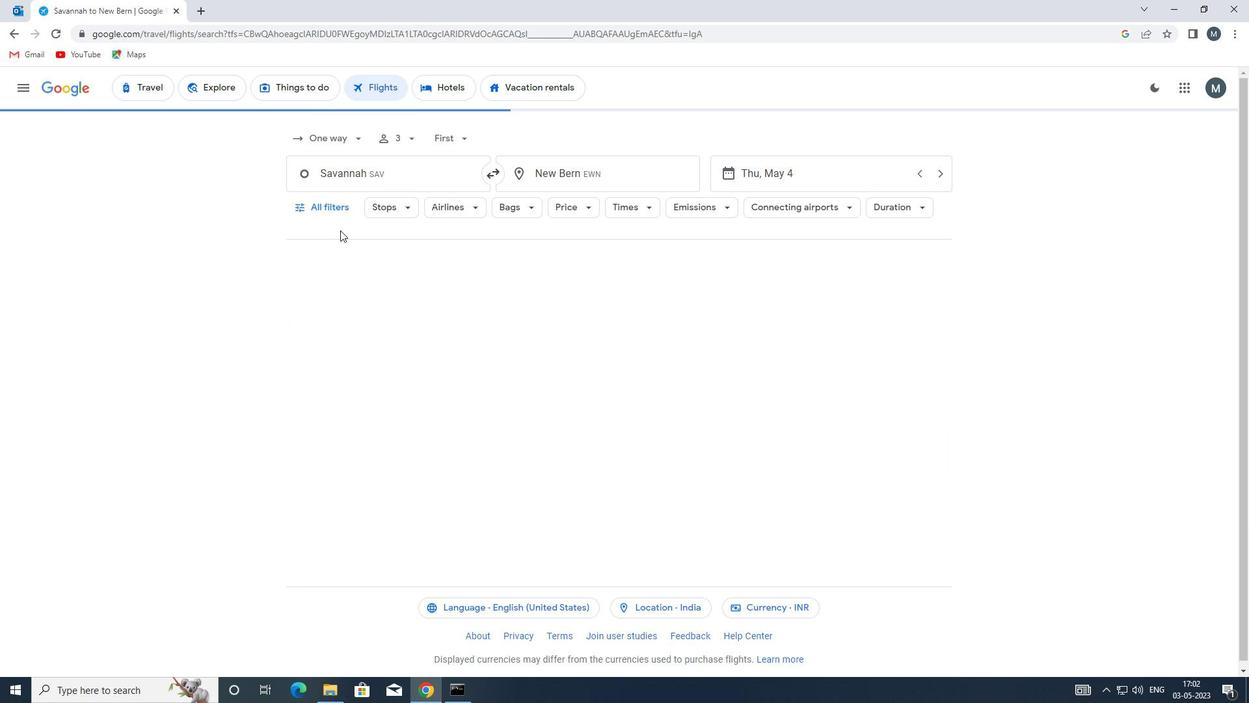 
Action: Mouse pressed left at (330, 197)
Screenshot: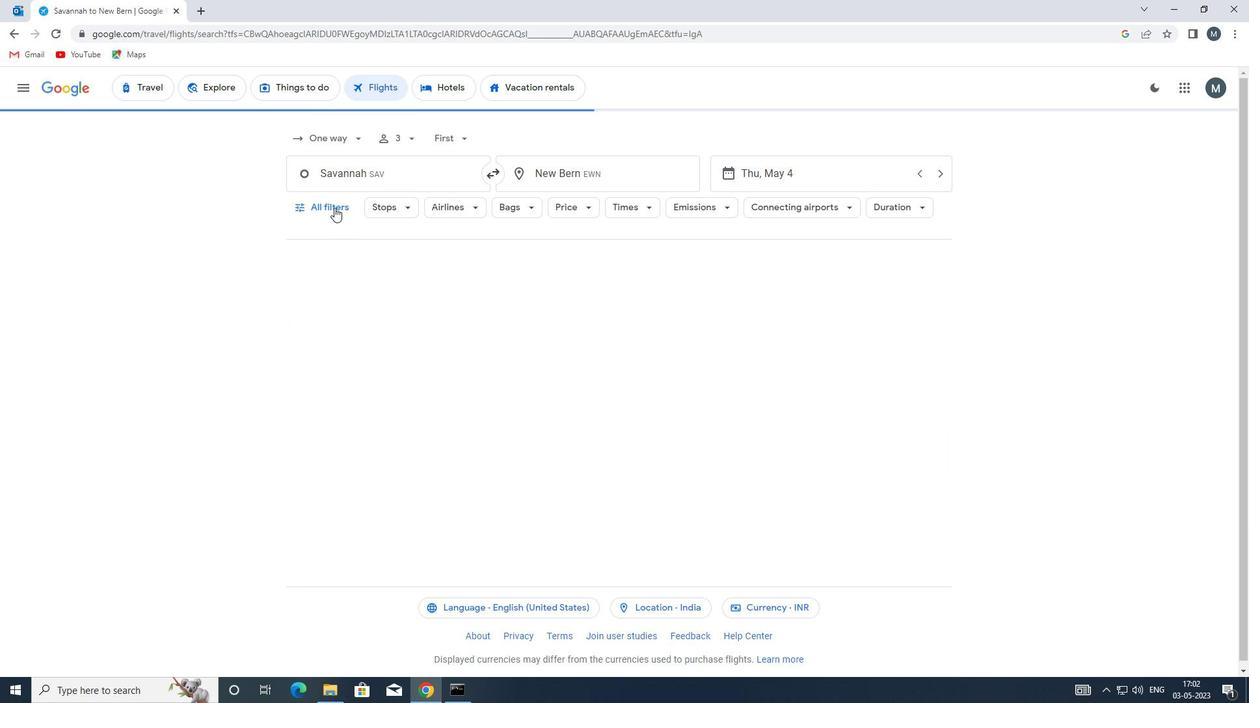 
Action: Mouse moved to (380, 322)
Screenshot: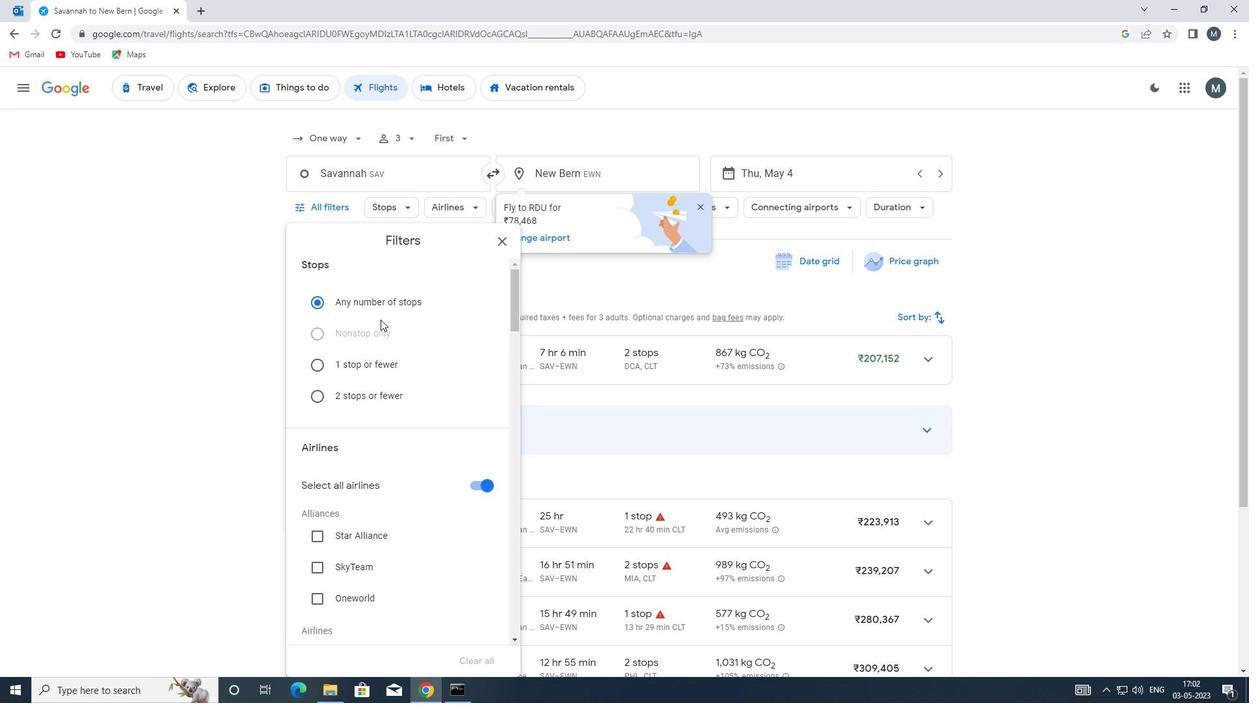 
Action: Mouse scrolled (380, 321) with delta (0, 0)
Screenshot: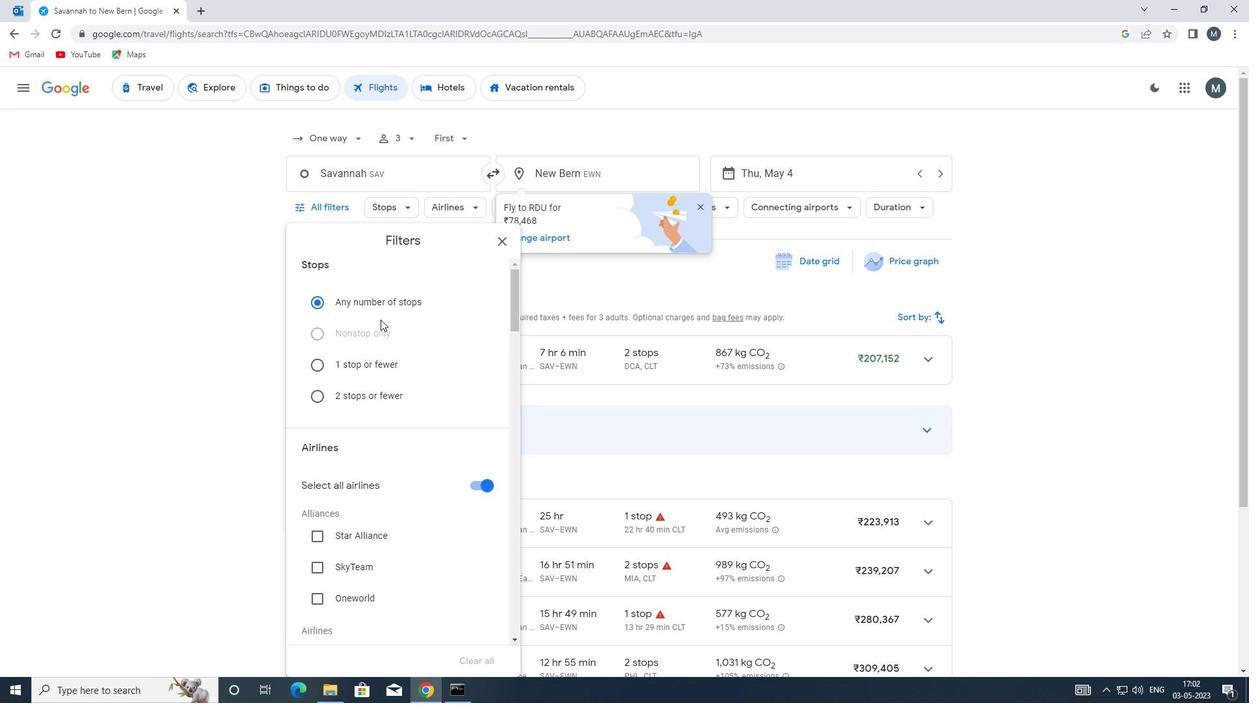 
Action: Mouse moved to (382, 325)
Screenshot: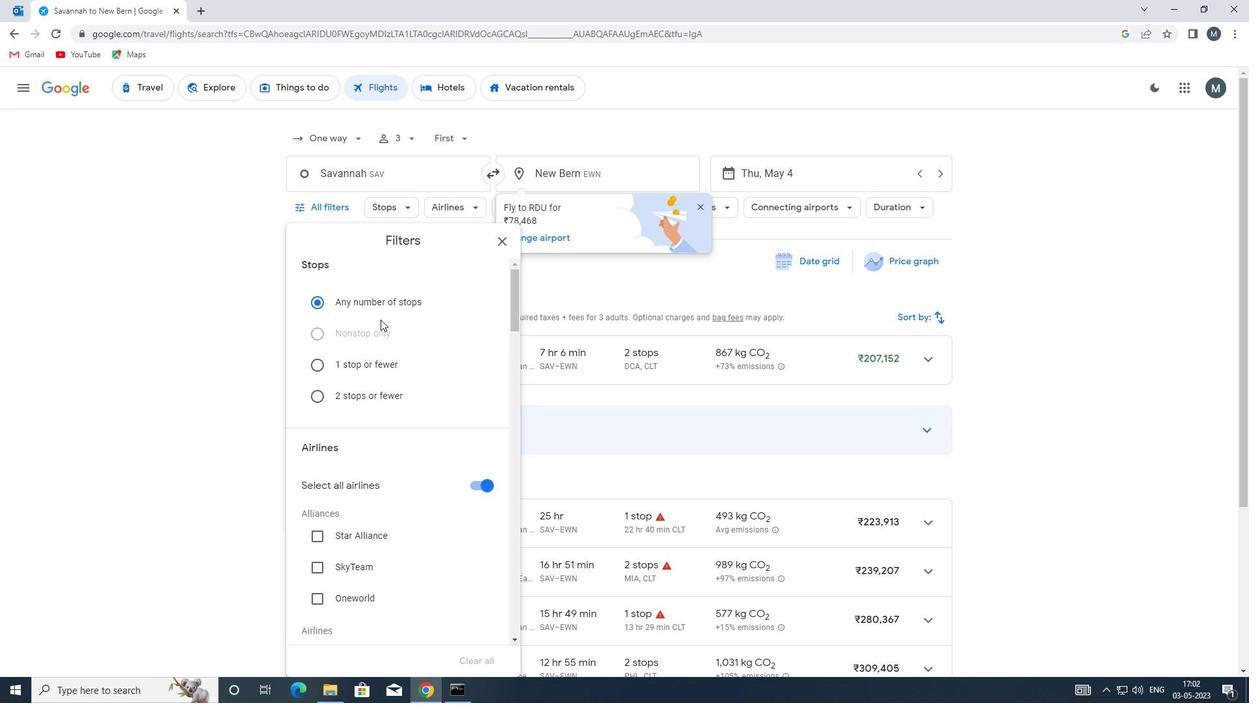 
Action: Mouse scrolled (382, 324) with delta (0, 0)
Screenshot: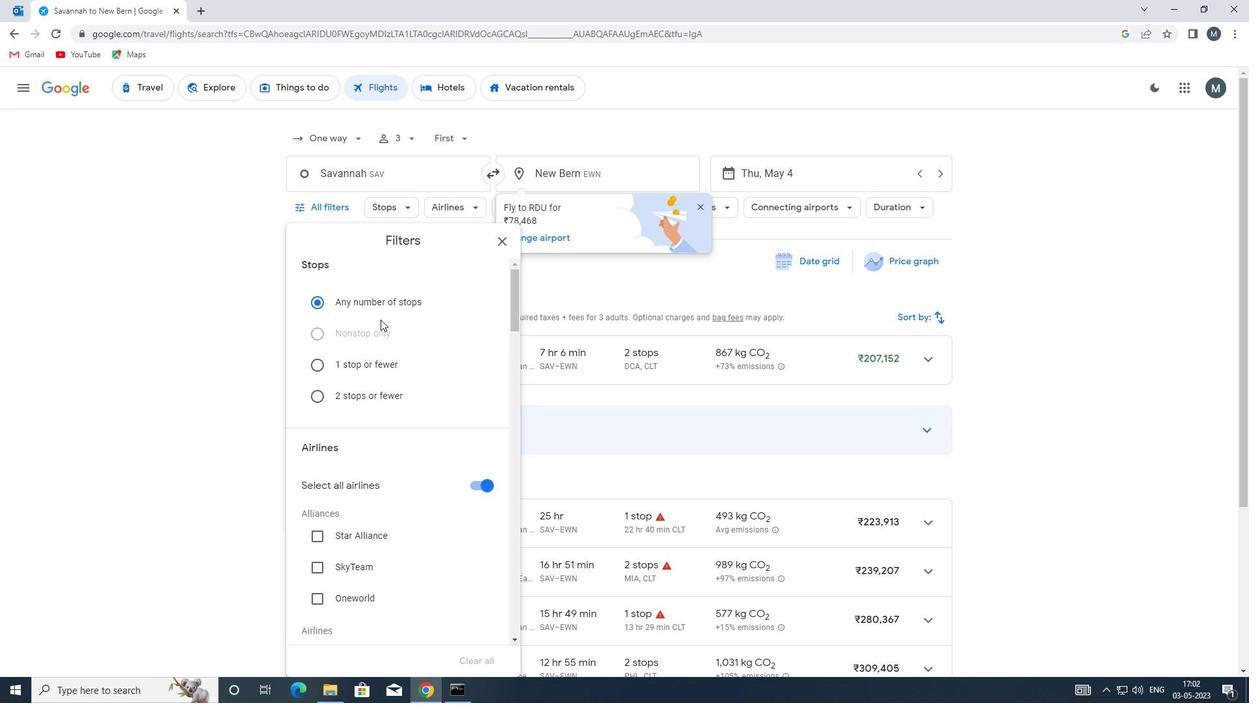 
Action: Mouse moved to (389, 355)
Screenshot: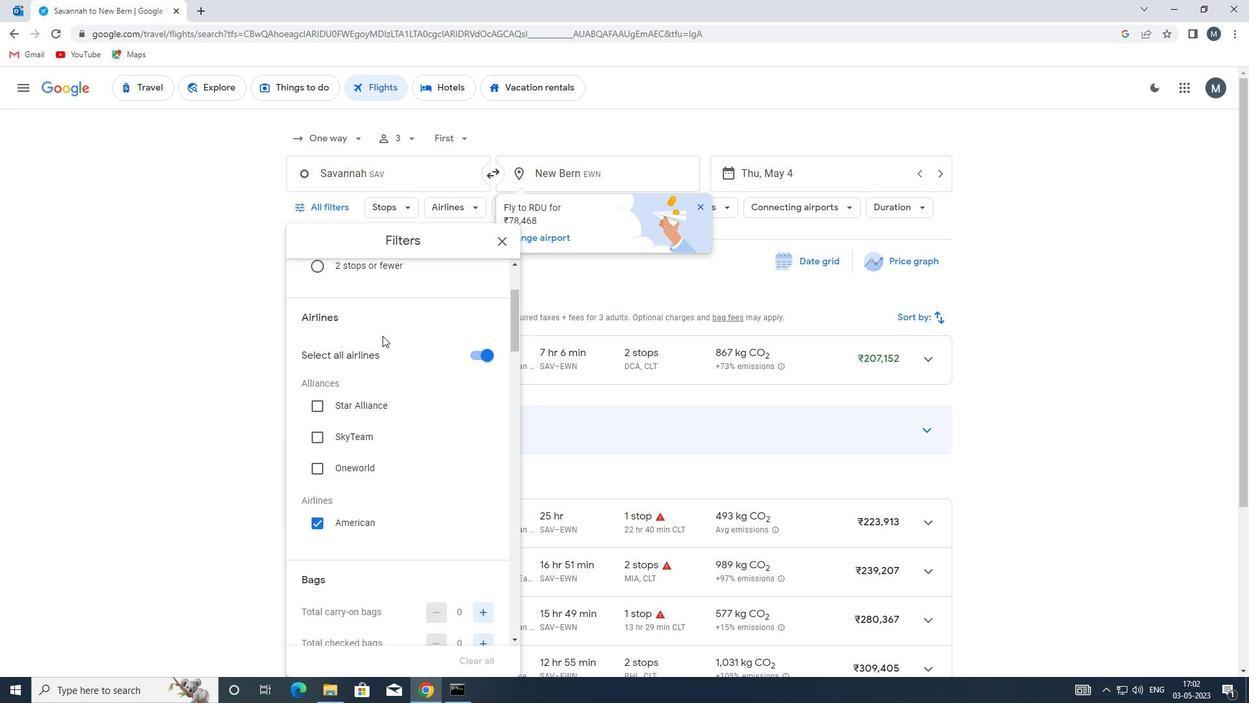 
Action: Mouse scrolled (389, 354) with delta (0, 0)
Screenshot: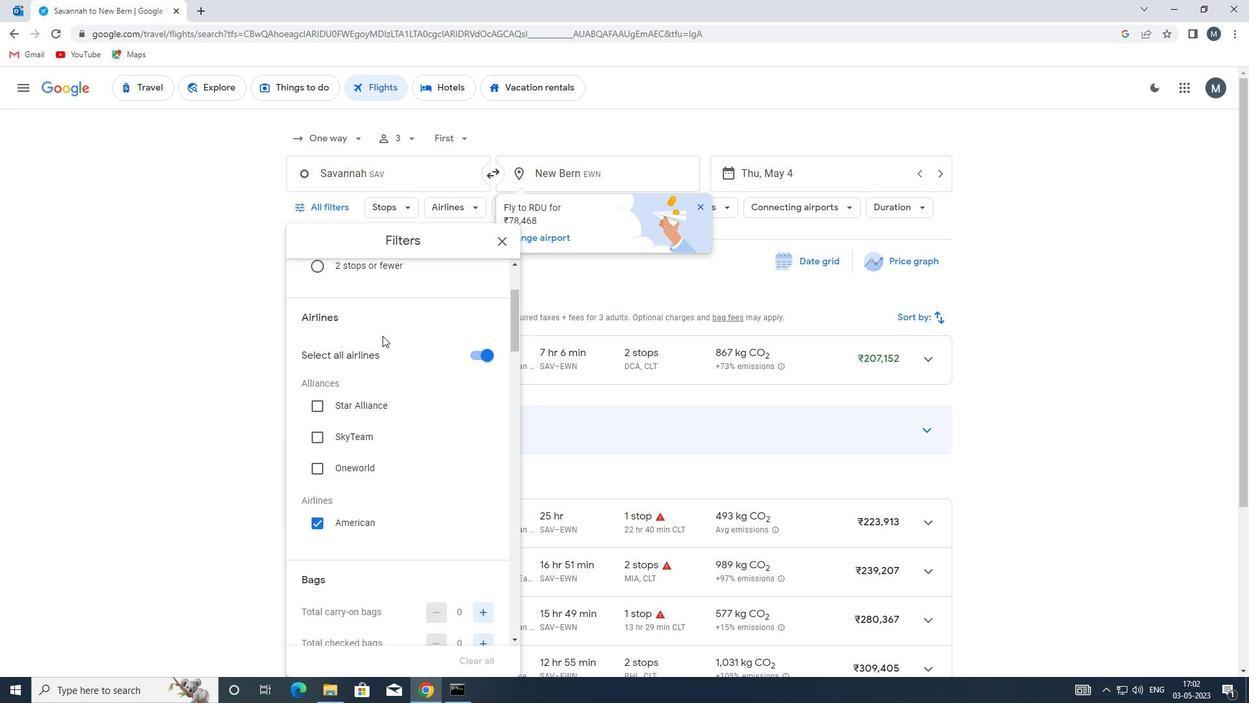
Action: Mouse moved to (481, 290)
Screenshot: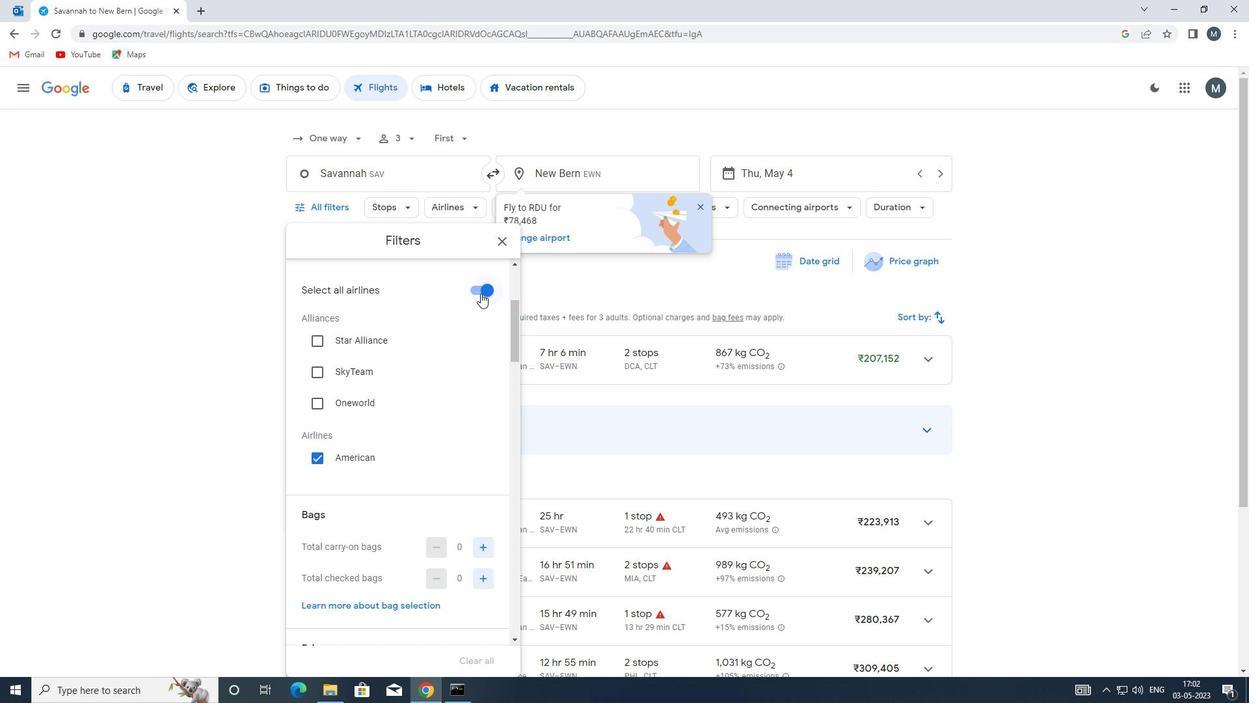 
Action: Mouse pressed left at (481, 290)
Screenshot: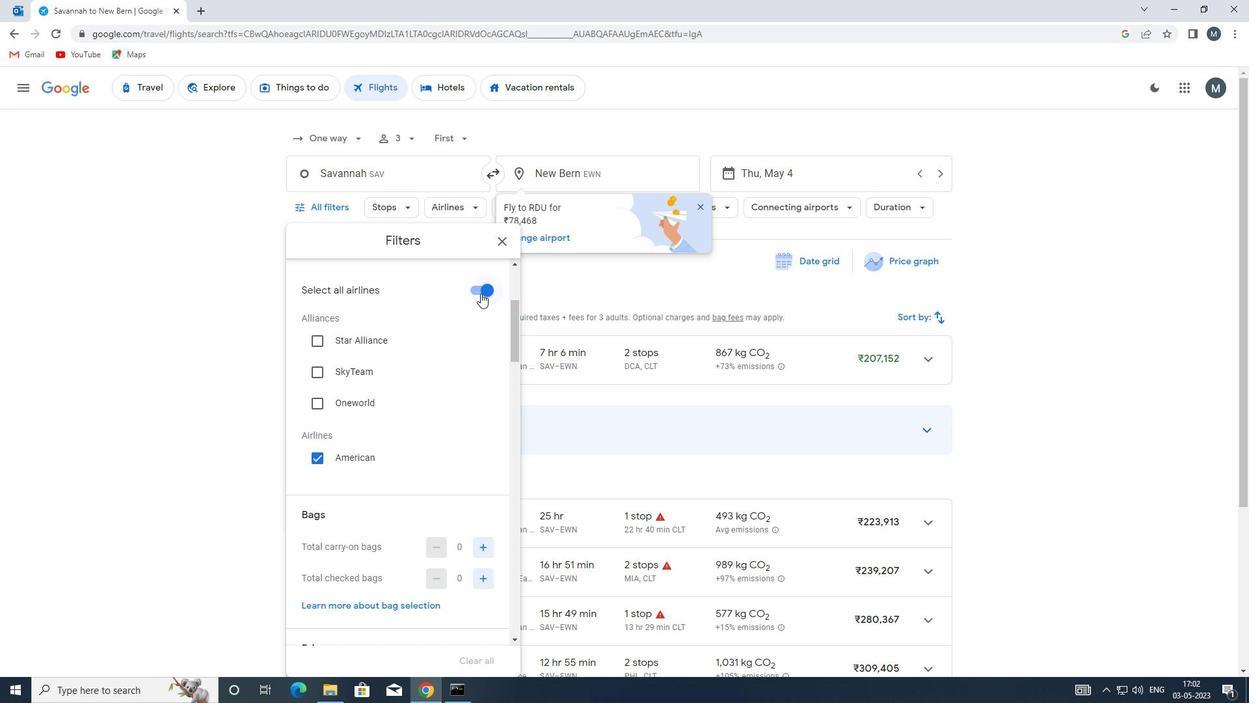 
Action: Mouse moved to (433, 379)
Screenshot: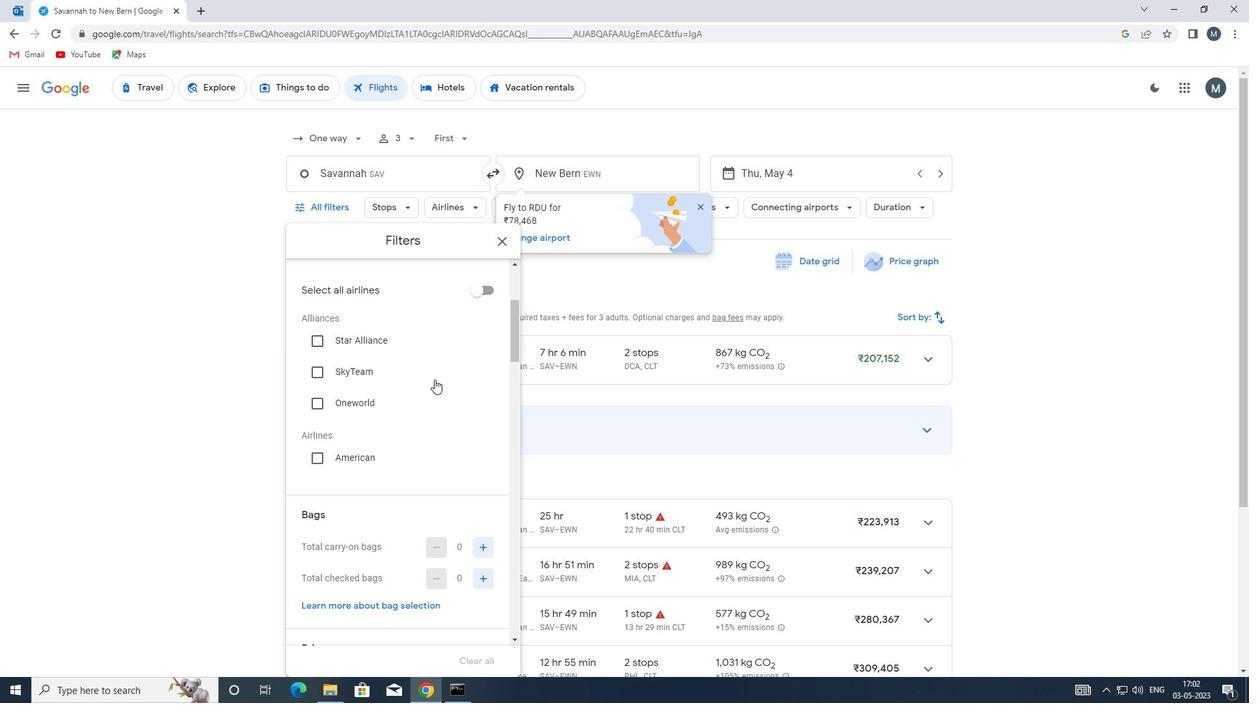 
Action: Mouse scrolled (433, 378) with delta (0, 0)
Screenshot: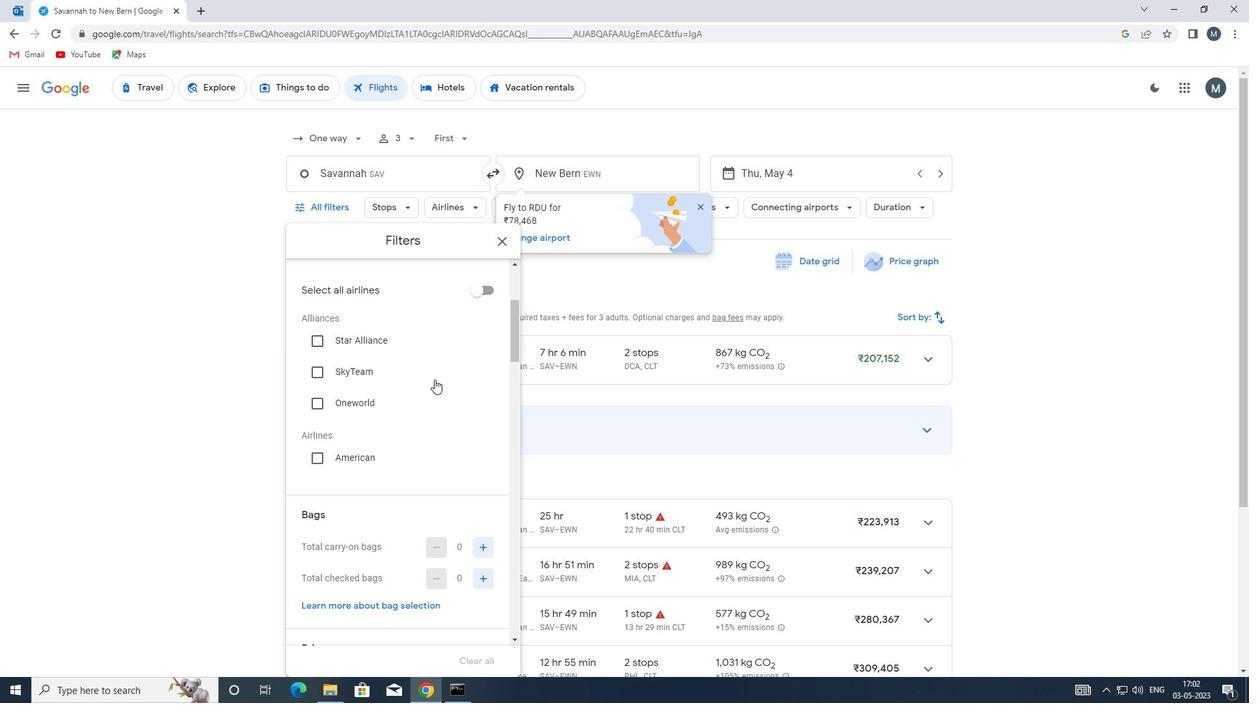
Action: Mouse moved to (432, 379)
Screenshot: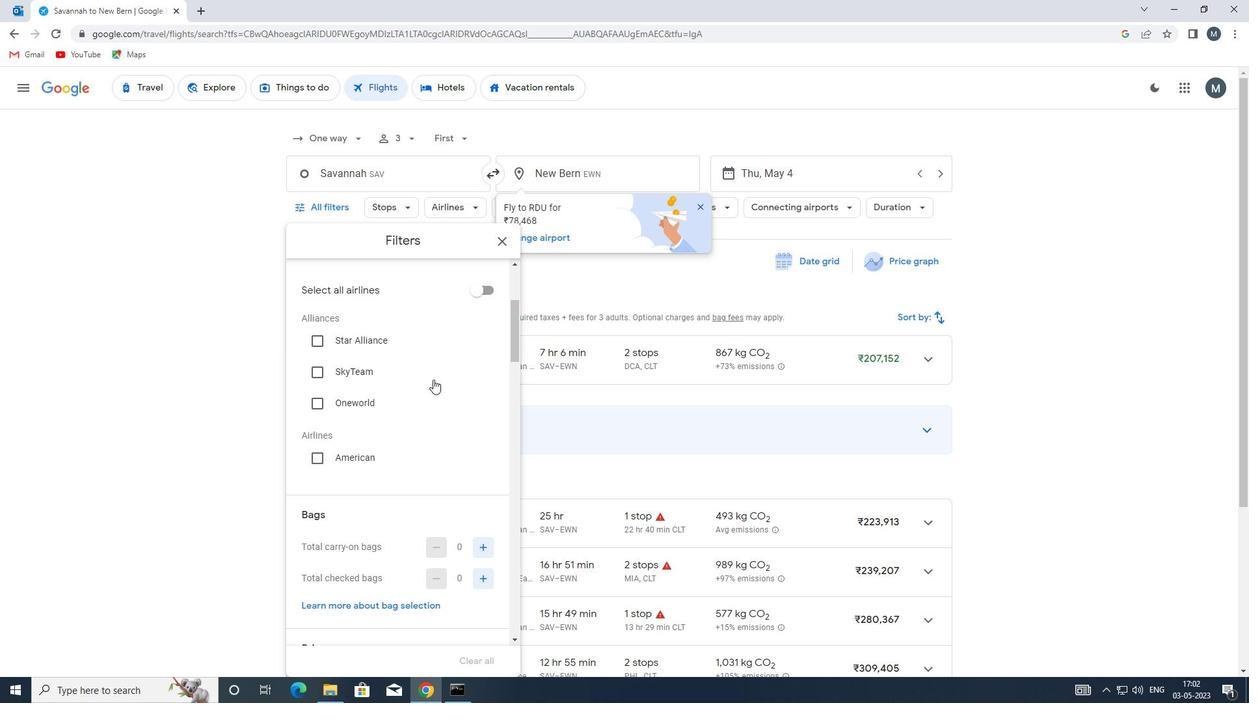 
Action: Mouse scrolled (432, 378) with delta (0, 0)
Screenshot: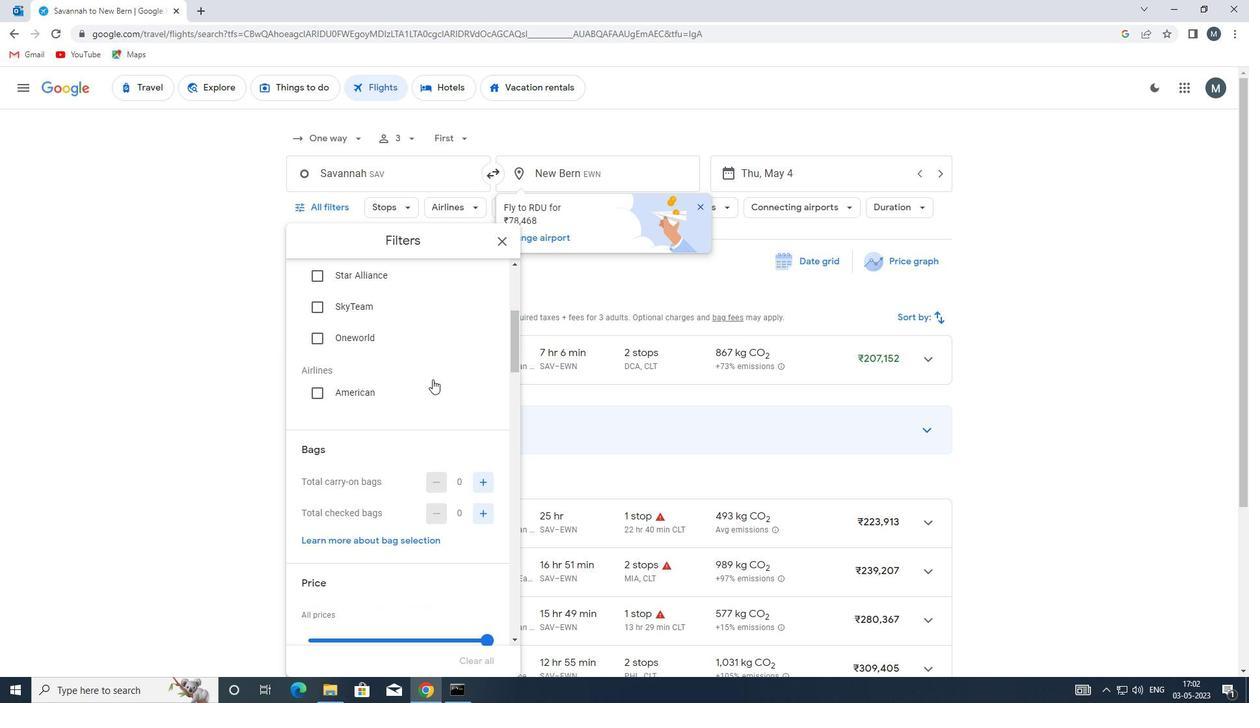 
Action: Mouse moved to (479, 412)
Screenshot: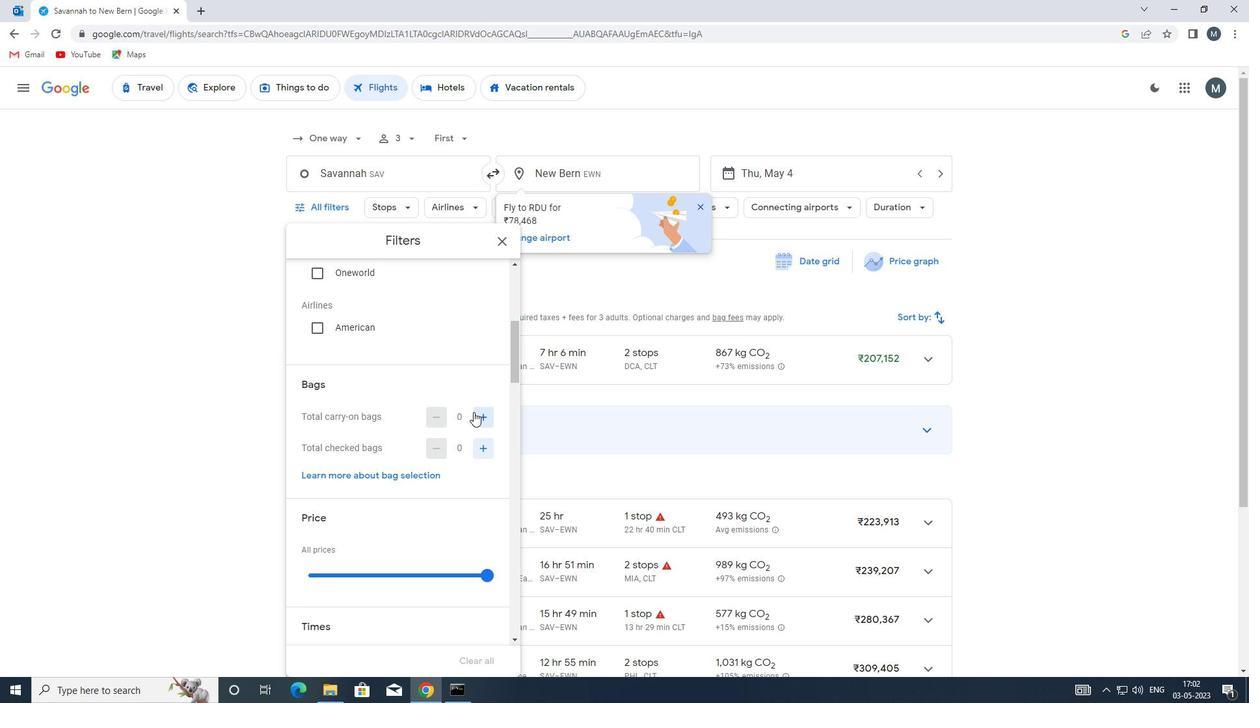 
Action: Mouse pressed left at (479, 412)
Screenshot: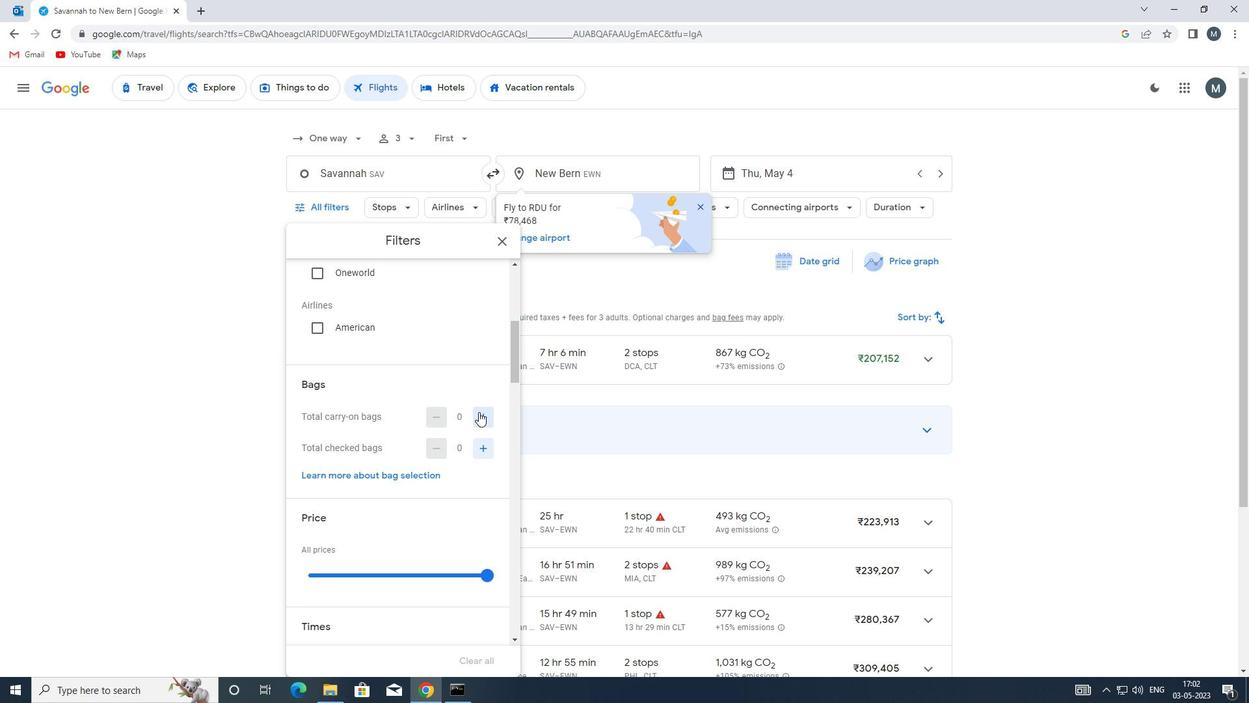 
Action: Mouse moved to (415, 393)
Screenshot: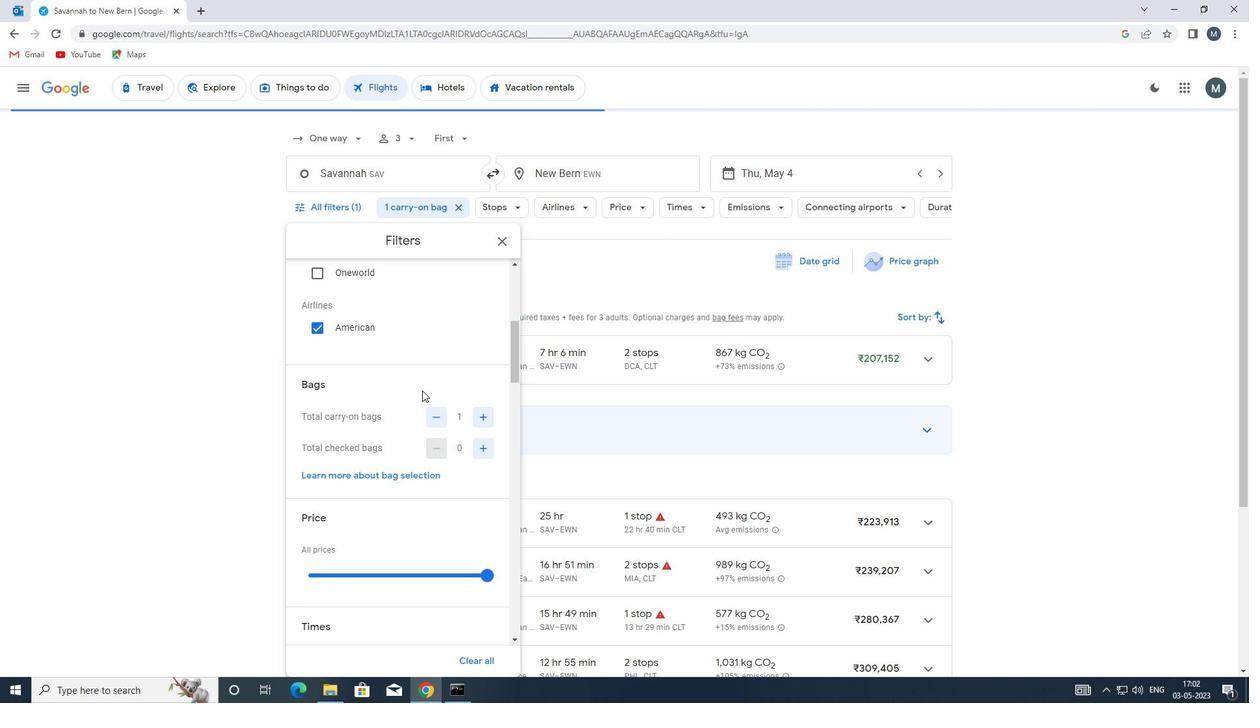 
Action: Mouse scrolled (415, 392) with delta (0, 0)
Screenshot: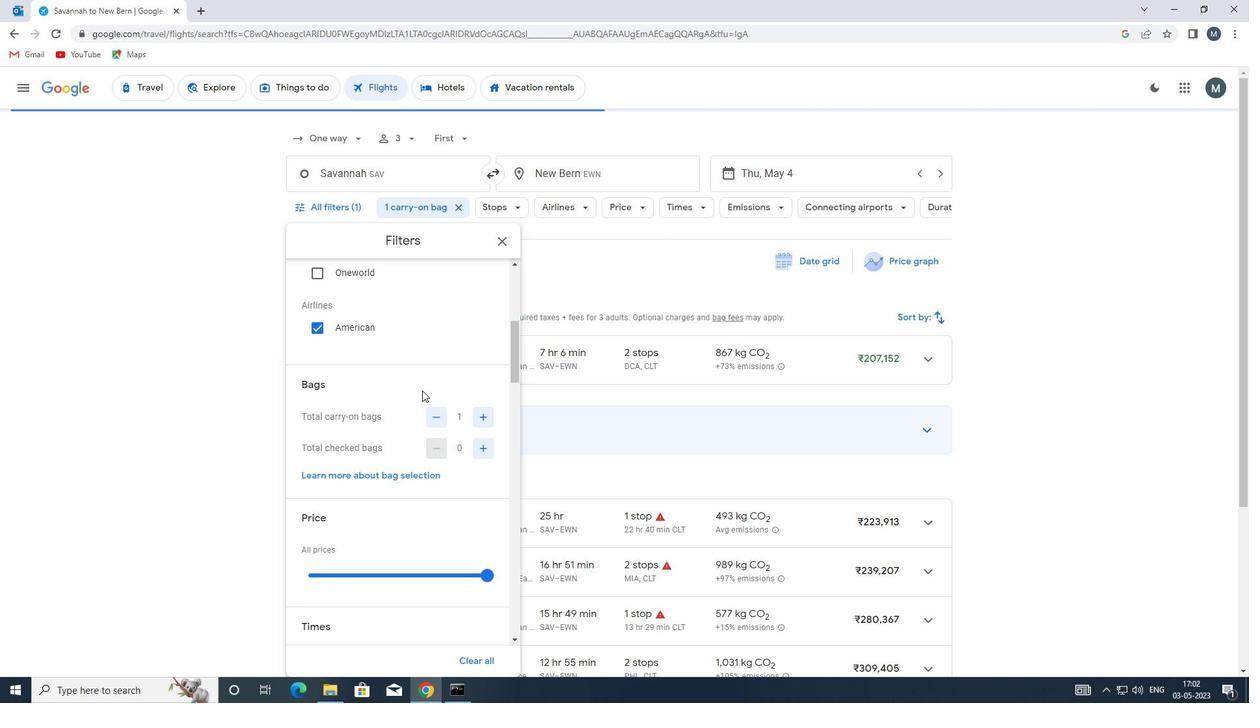 
Action: Mouse moved to (413, 396)
Screenshot: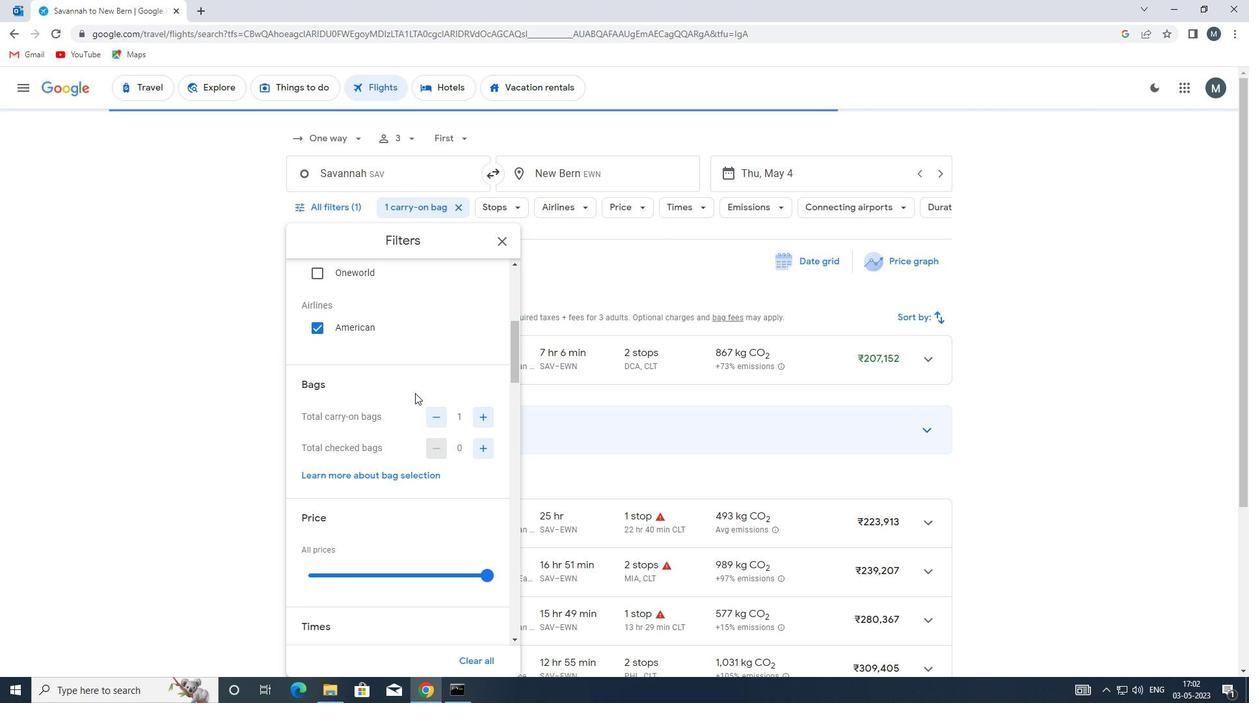 
Action: Mouse scrolled (413, 395) with delta (0, 0)
Screenshot: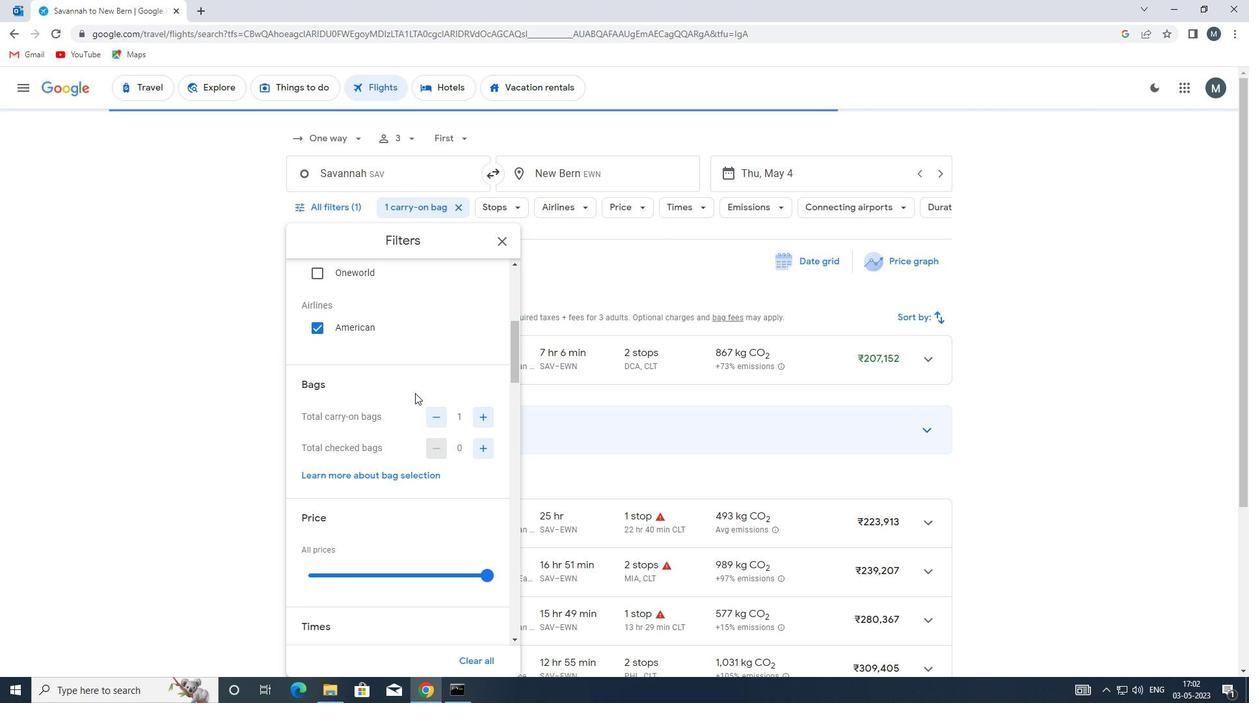 
Action: Mouse moved to (401, 406)
Screenshot: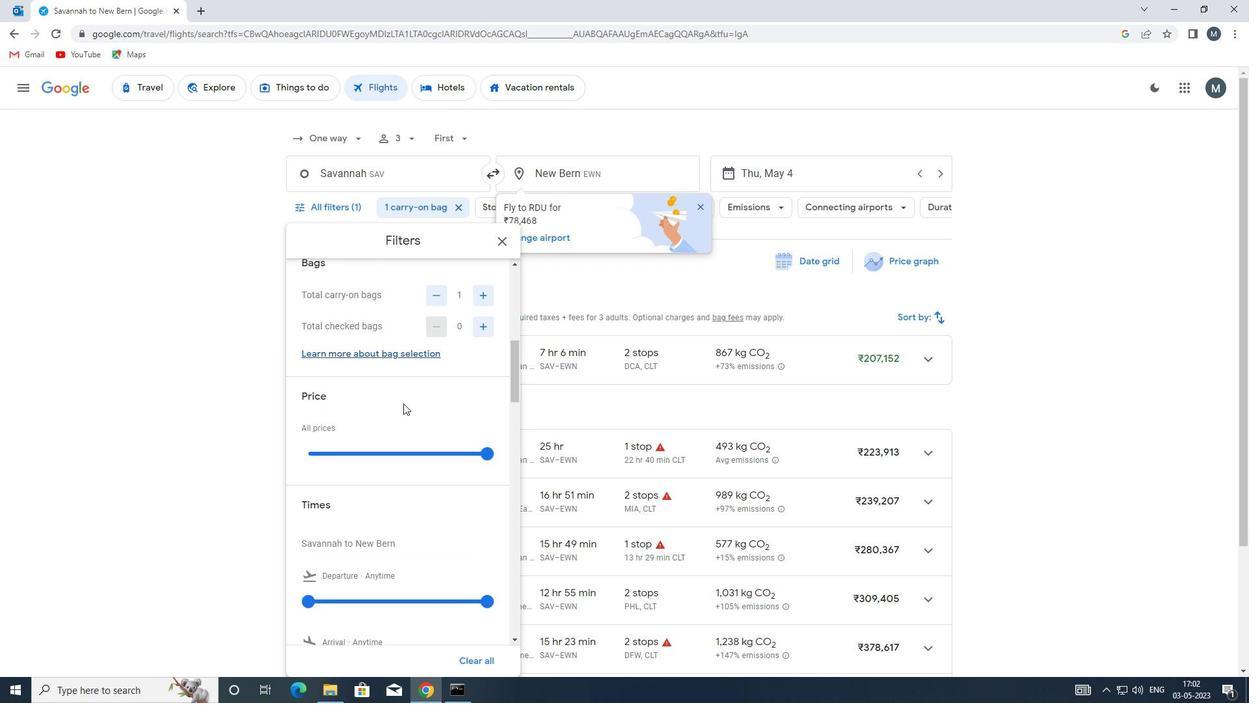 
Action: Mouse scrolled (401, 406) with delta (0, 0)
Screenshot: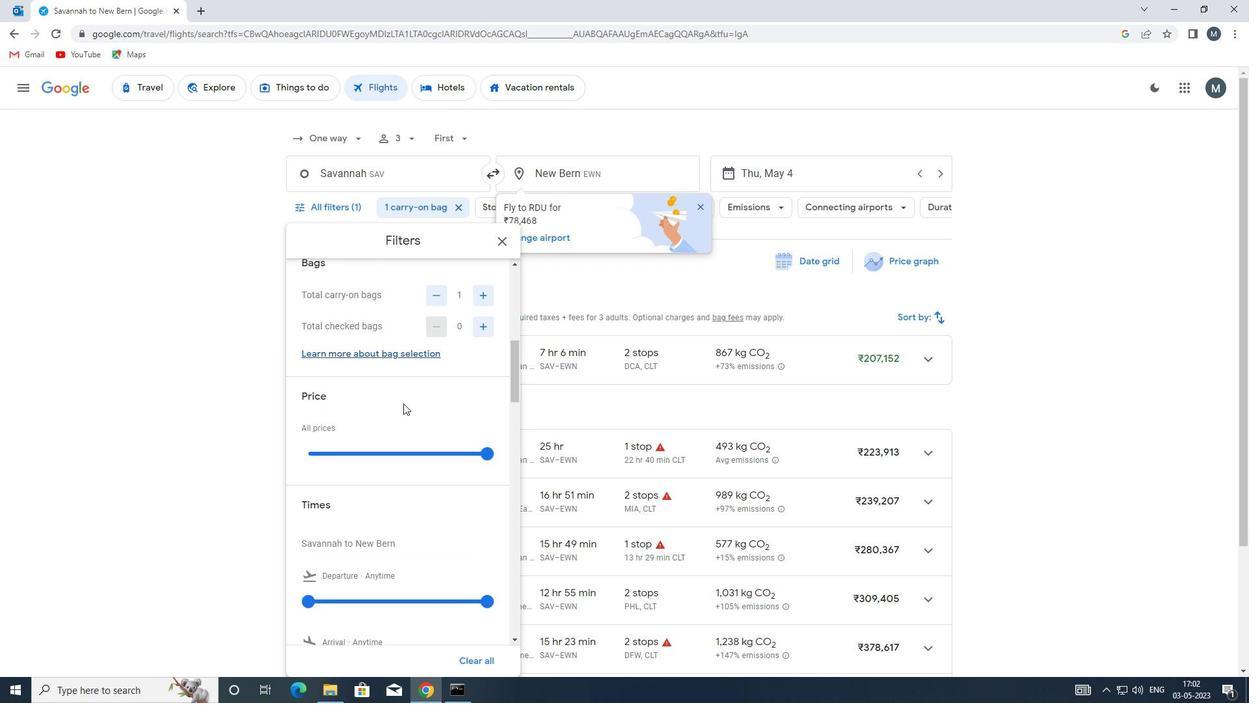 
Action: Mouse moved to (390, 383)
Screenshot: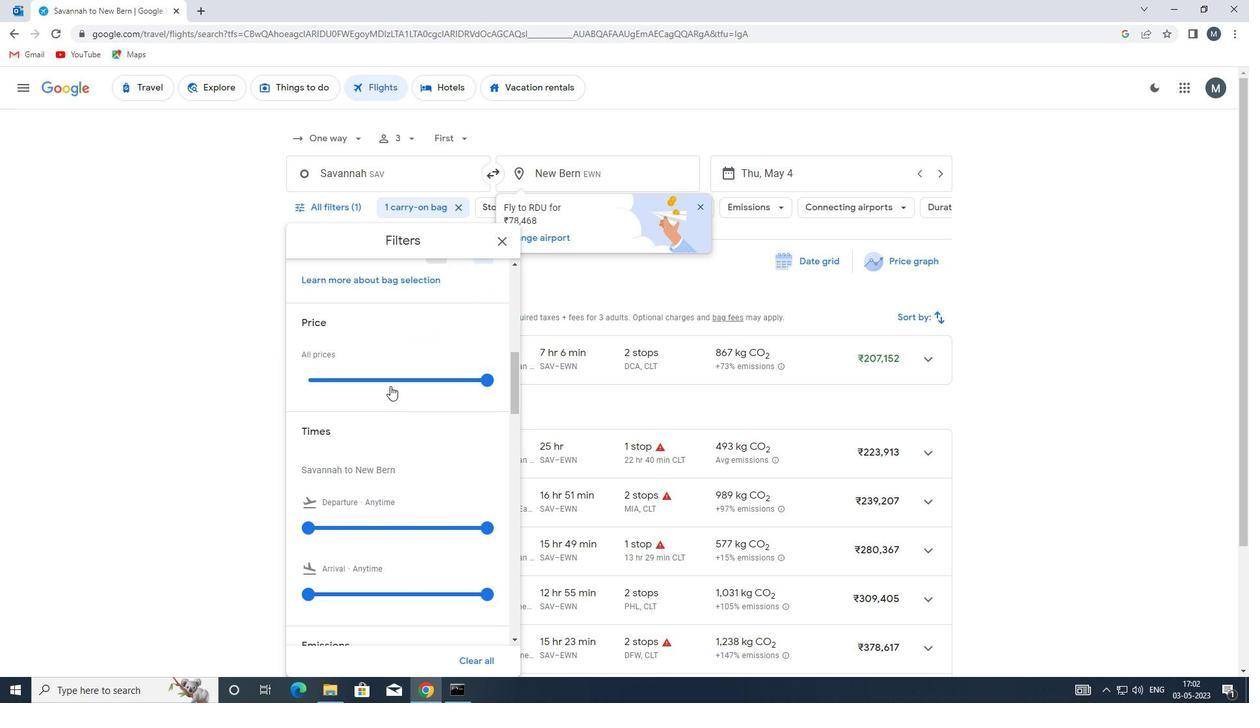 
Action: Mouse pressed left at (390, 383)
Screenshot: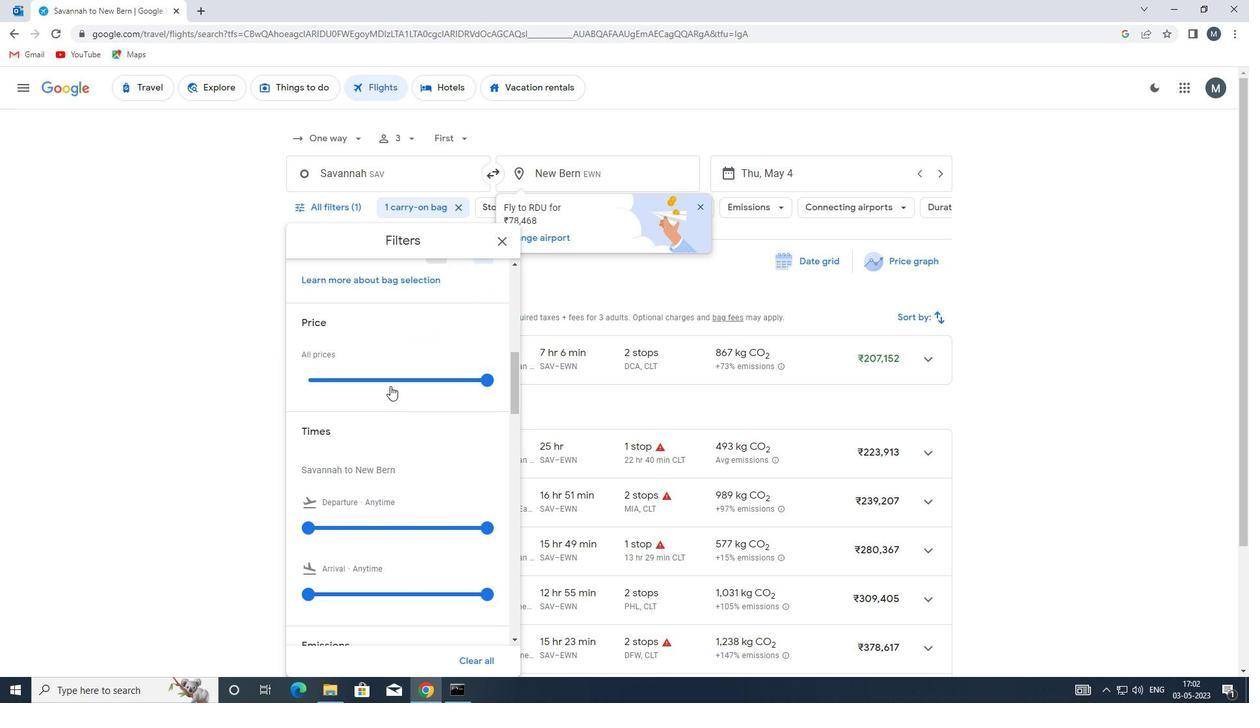 
Action: Mouse moved to (389, 382)
Screenshot: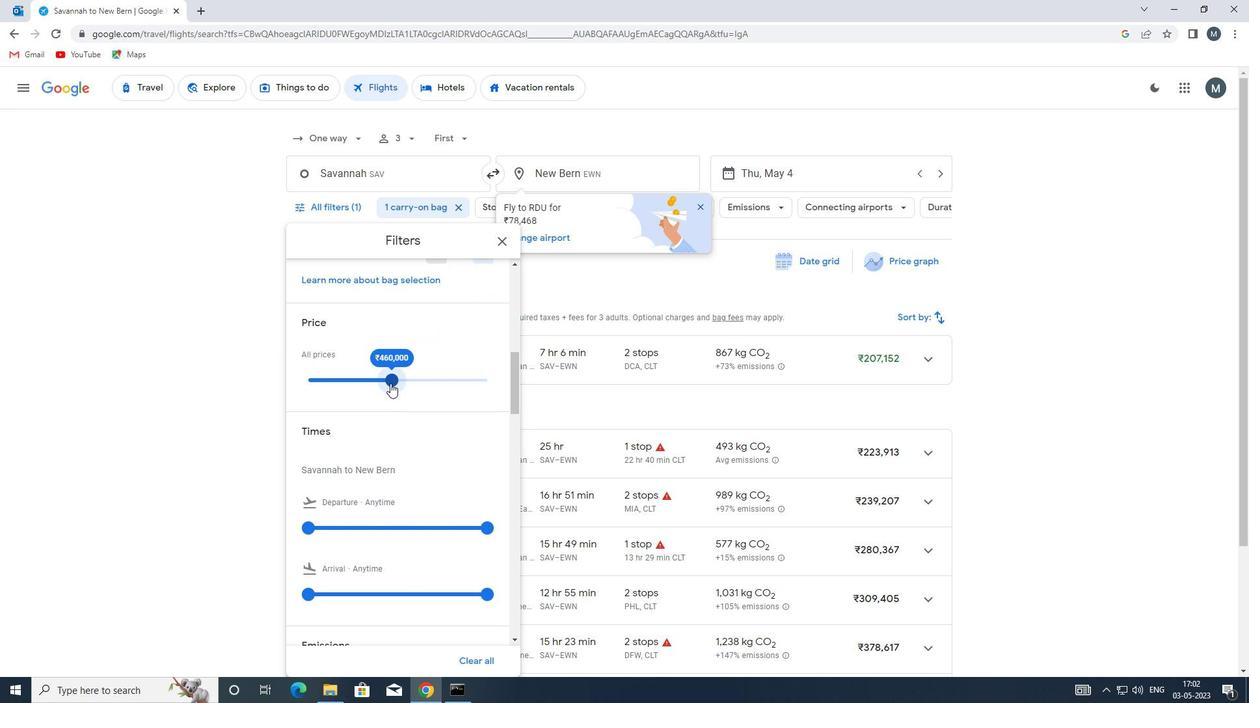 
Action: Mouse pressed left at (389, 382)
Screenshot: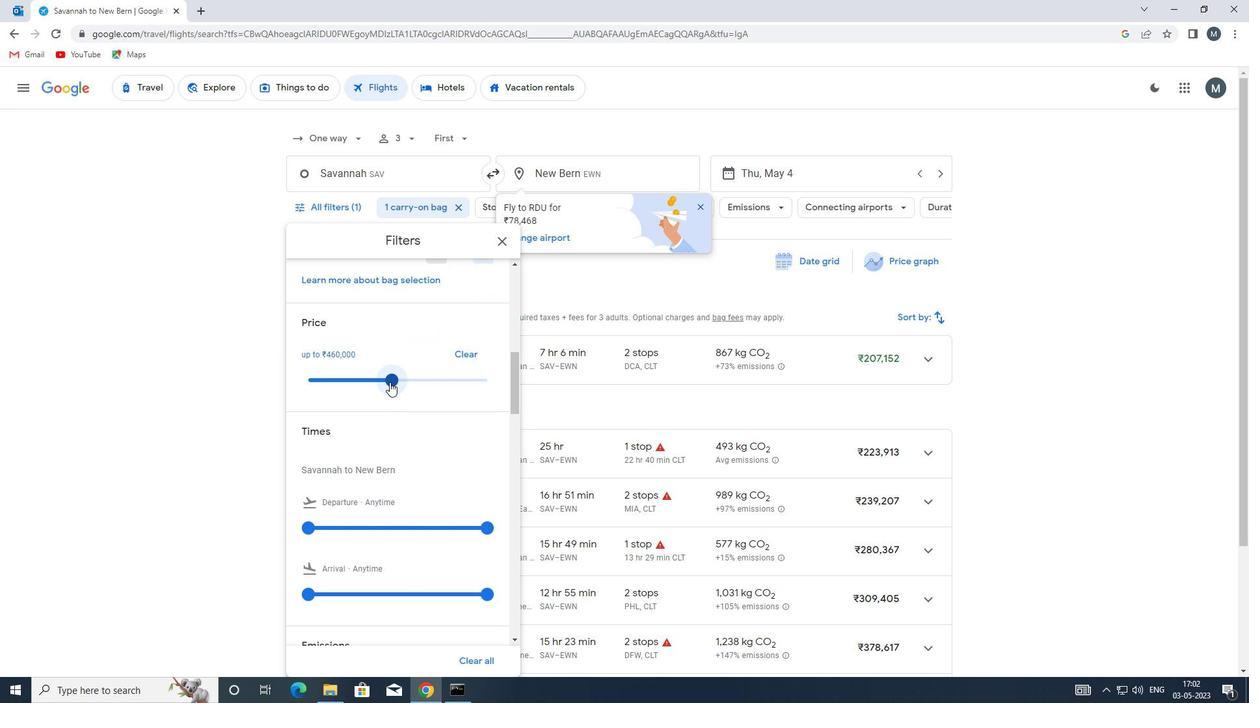 
Action: Mouse moved to (403, 369)
Screenshot: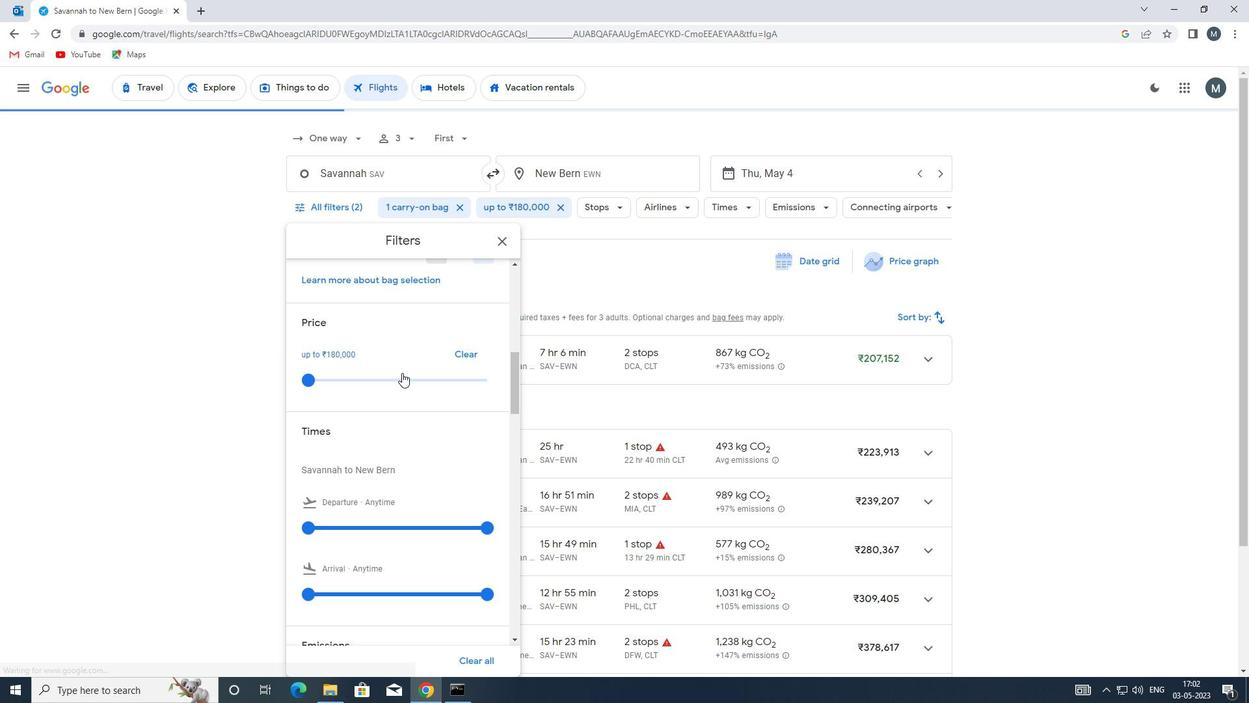 
Action: Mouse scrolled (403, 369) with delta (0, 0)
Screenshot: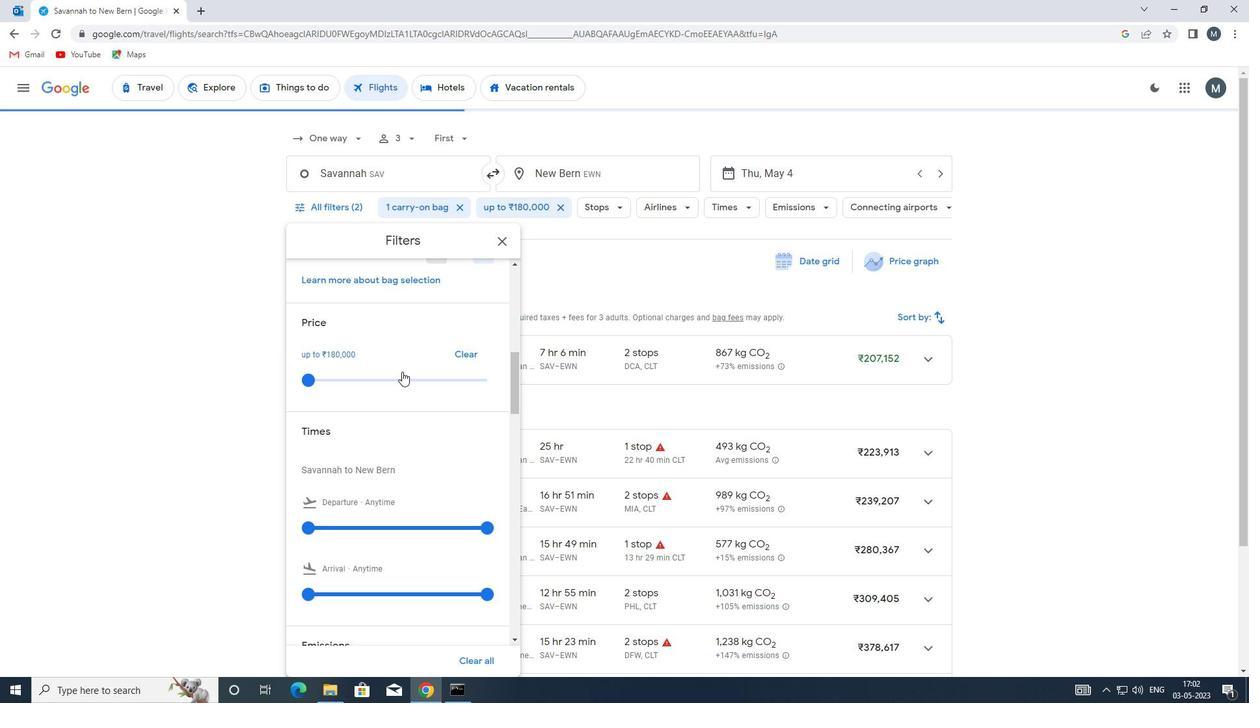 
Action: Mouse moved to (403, 369)
Screenshot: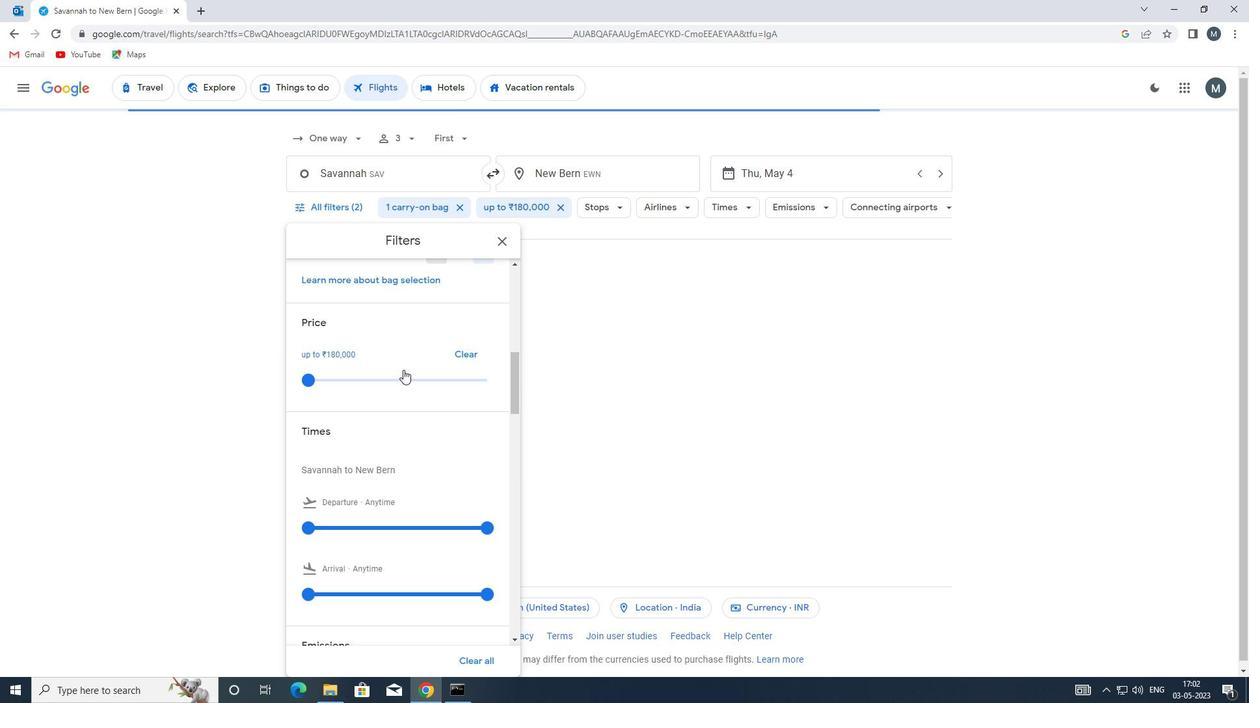 
Action: Mouse scrolled (403, 368) with delta (0, 0)
Screenshot: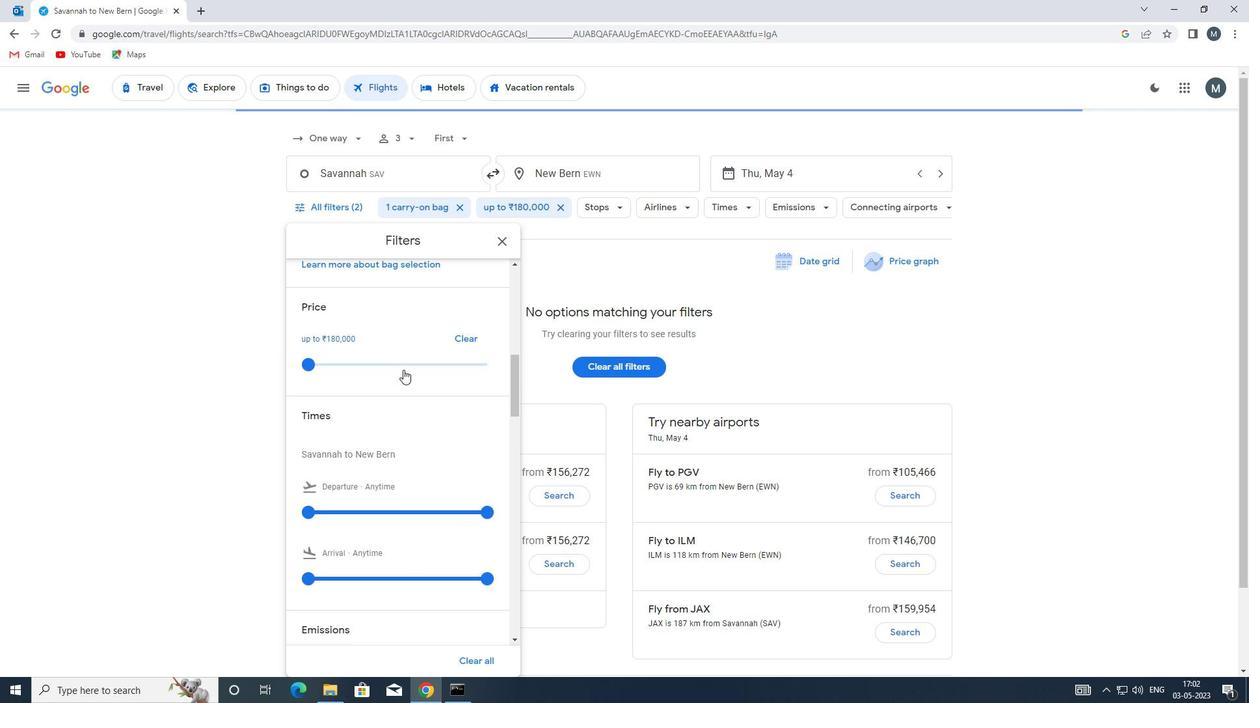
Action: Mouse moved to (403, 369)
Screenshot: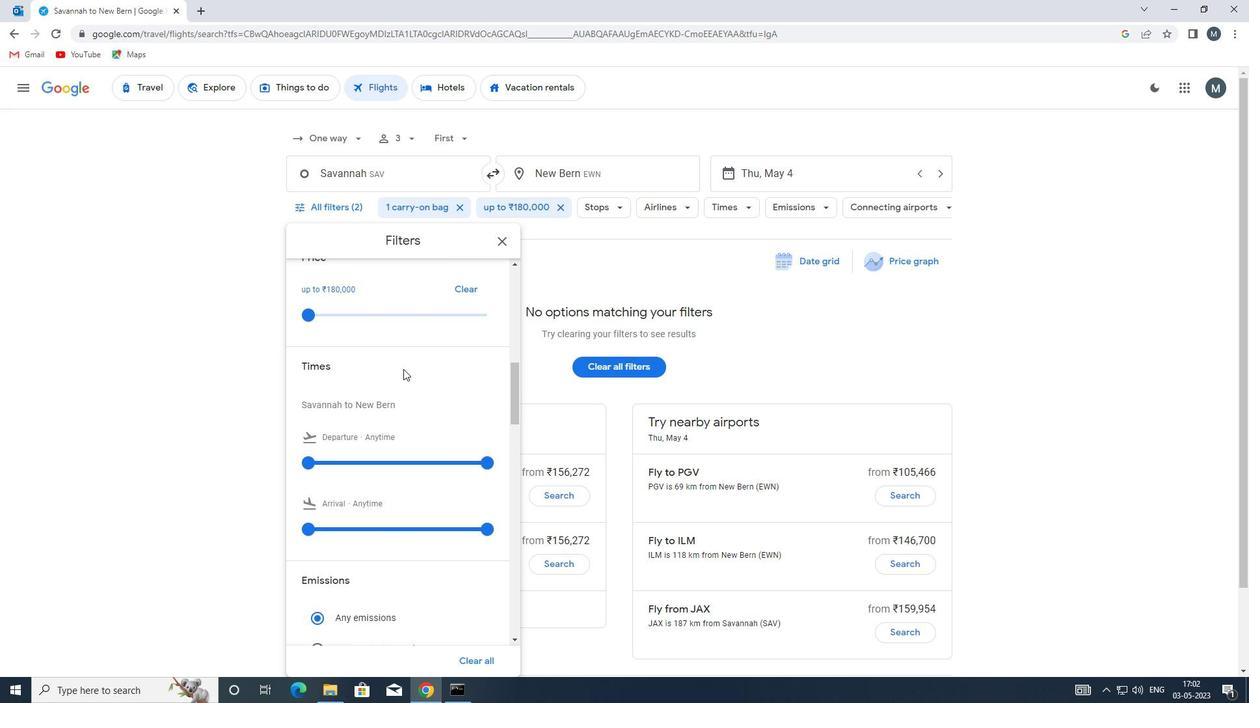 
Action: Mouse scrolled (403, 368) with delta (0, 0)
Screenshot: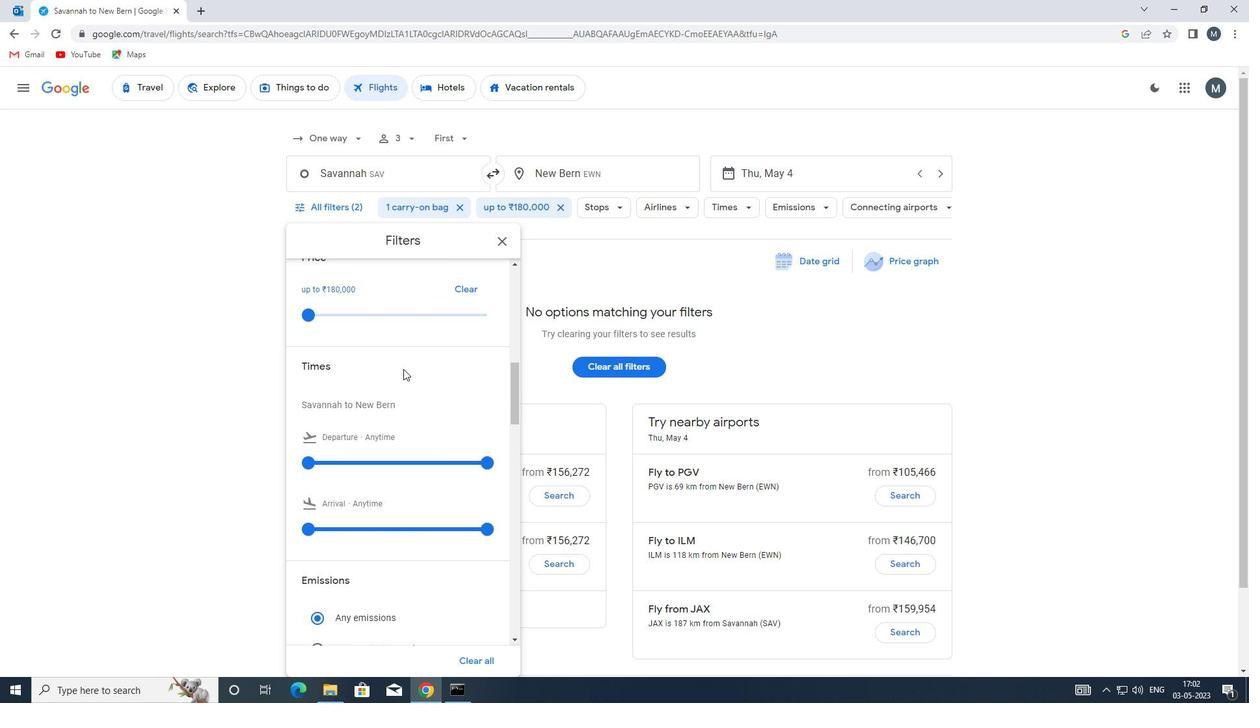 
Action: Mouse moved to (326, 336)
Screenshot: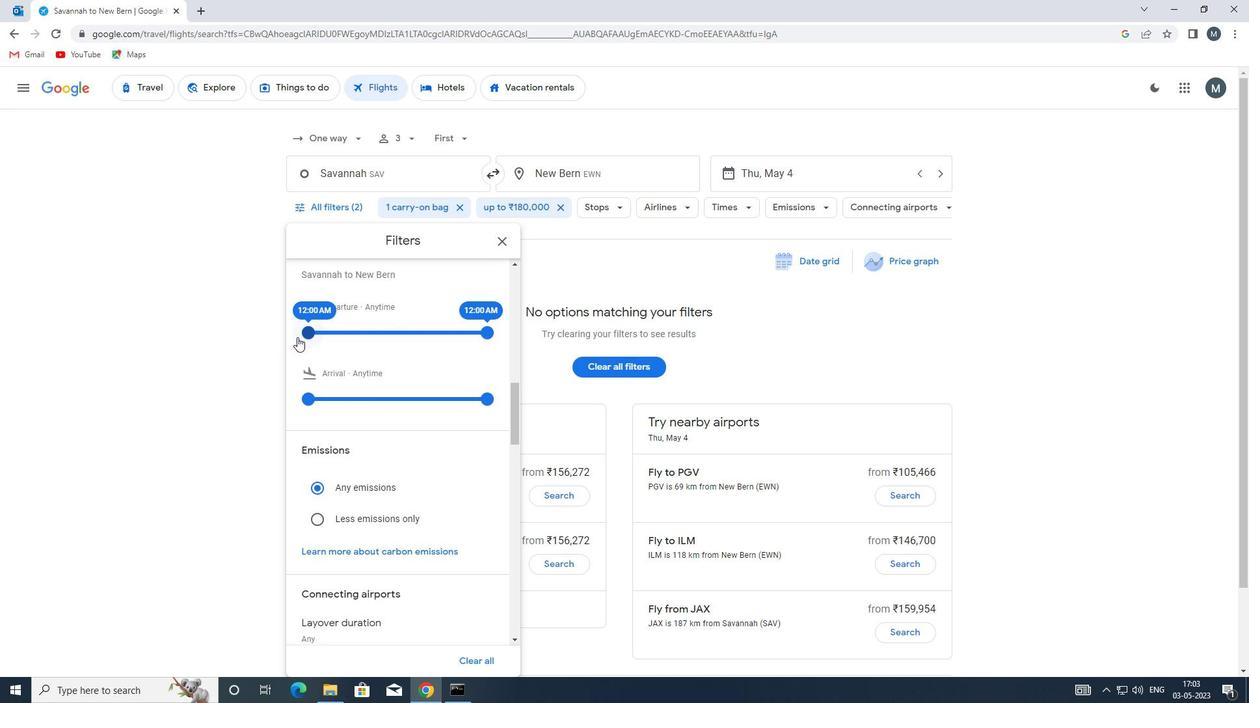 
Action: Mouse pressed left at (326, 336)
Screenshot: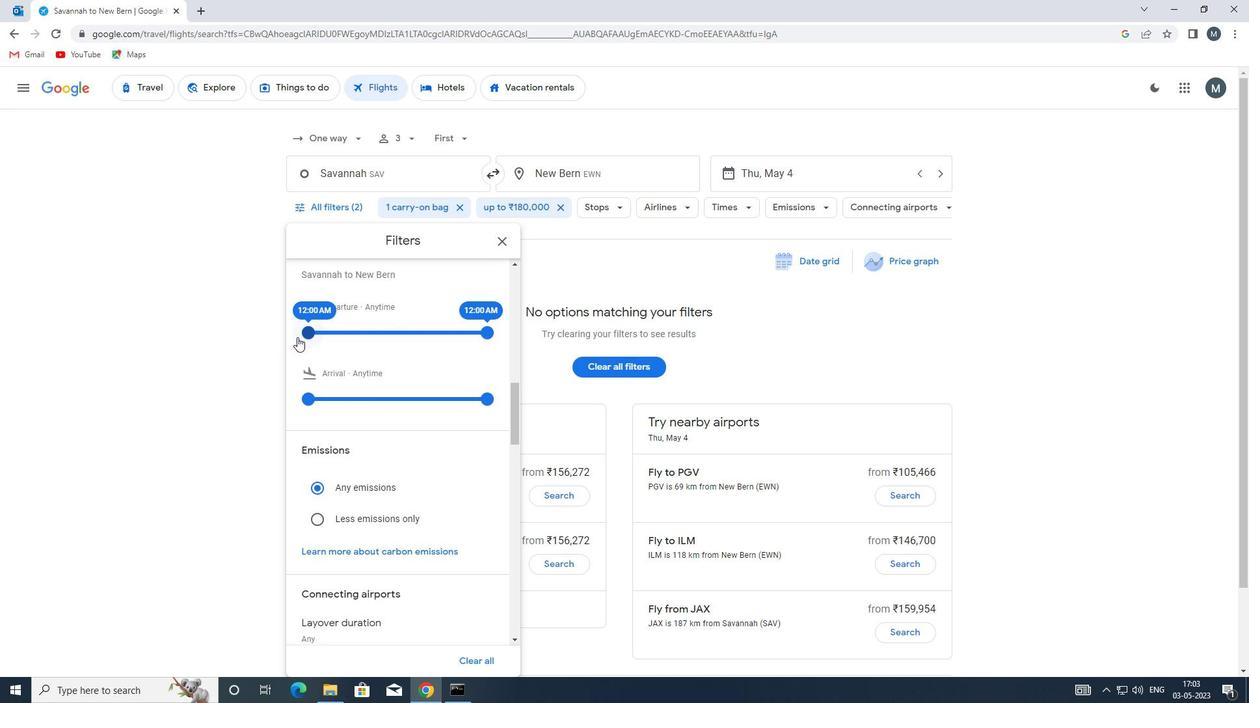
Action: Mouse moved to (483, 330)
Screenshot: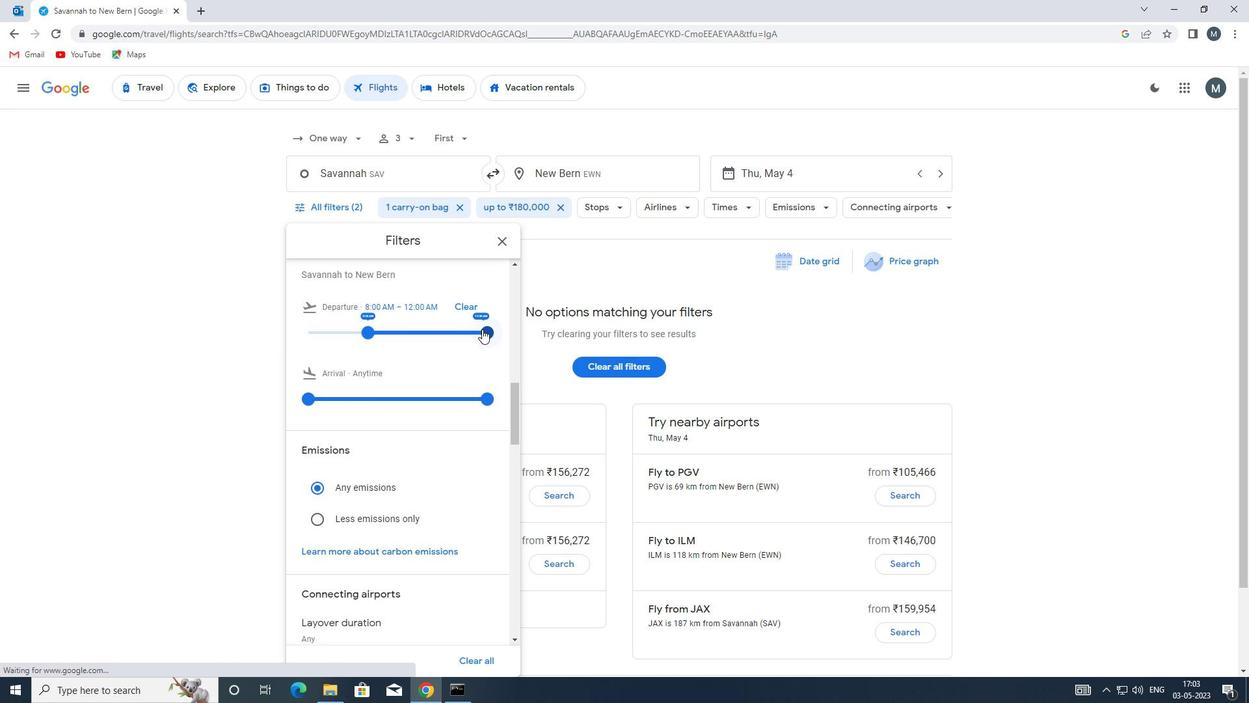 
Action: Mouse pressed left at (483, 330)
Screenshot: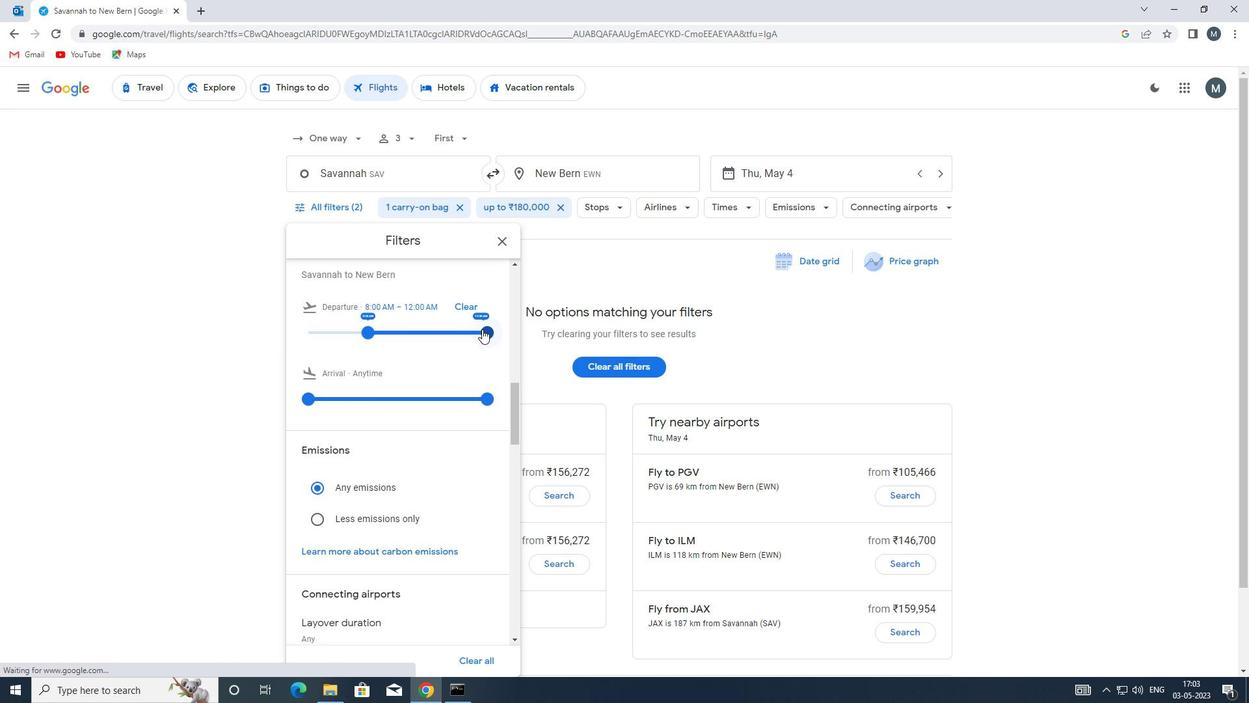 
Action: Mouse moved to (369, 330)
Screenshot: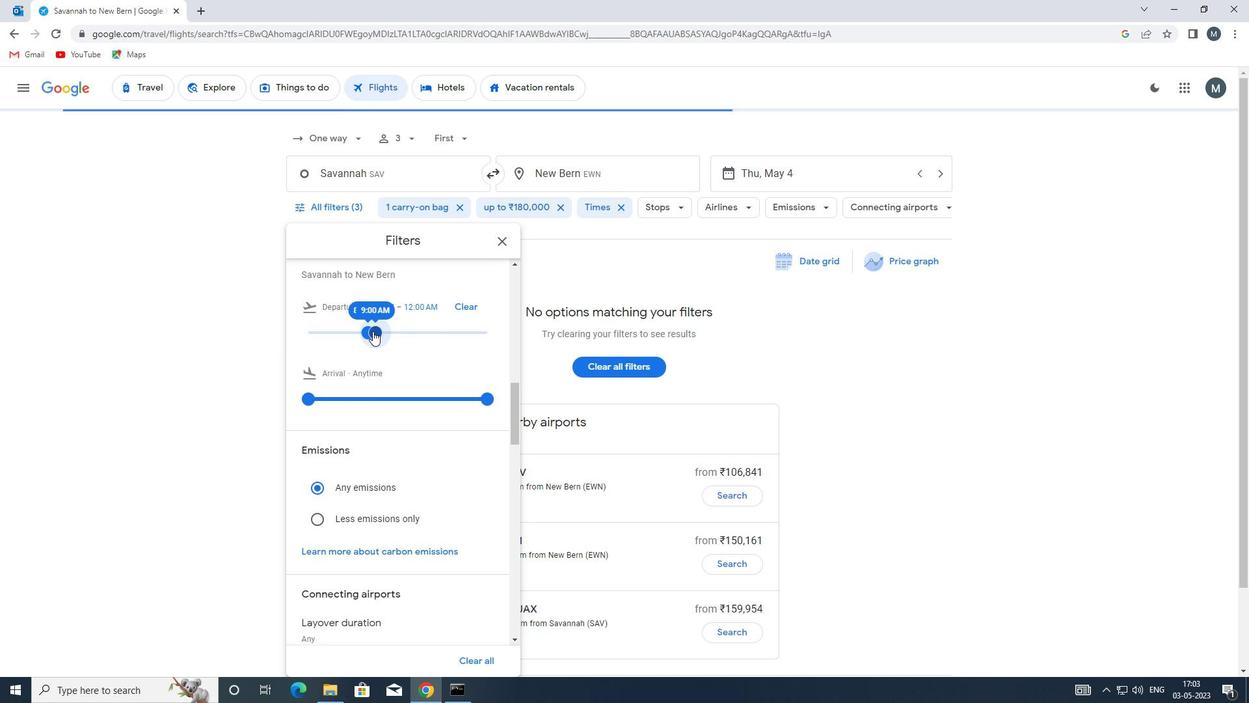 
Action: Mouse scrolled (369, 330) with delta (0, 0)
Screenshot: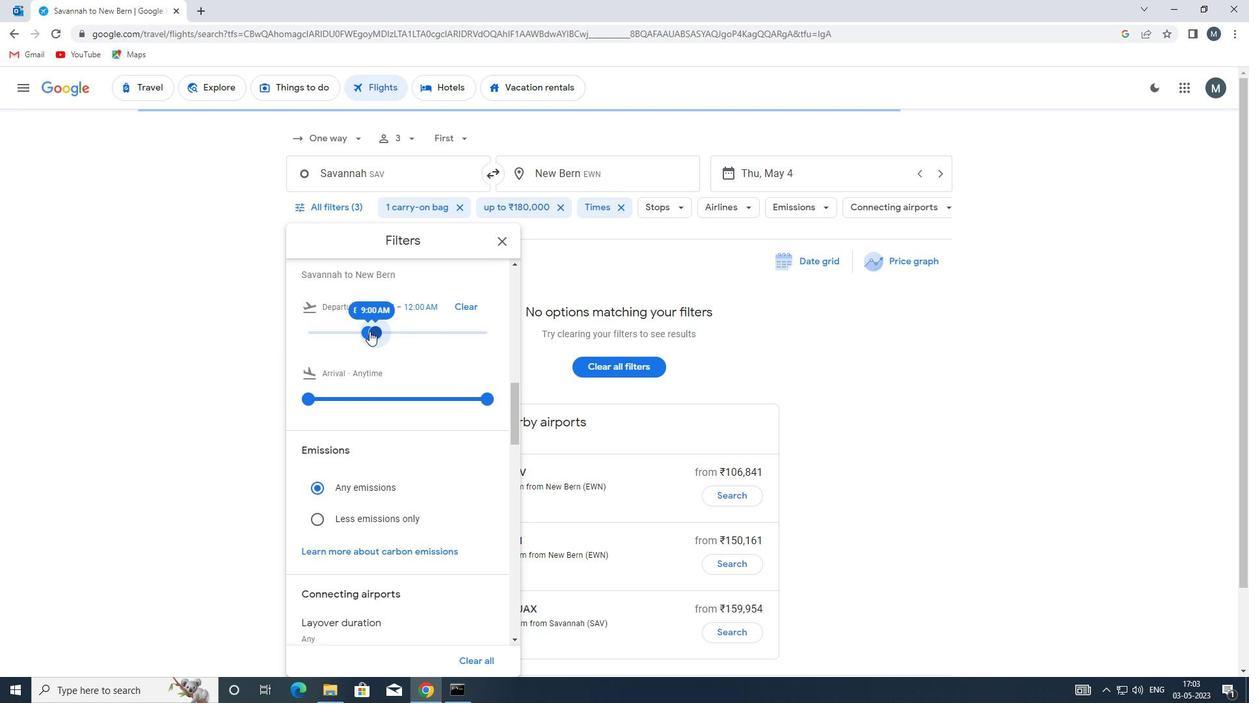 
Action: Mouse scrolled (369, 330) with delta (0, 0)
Screenshot: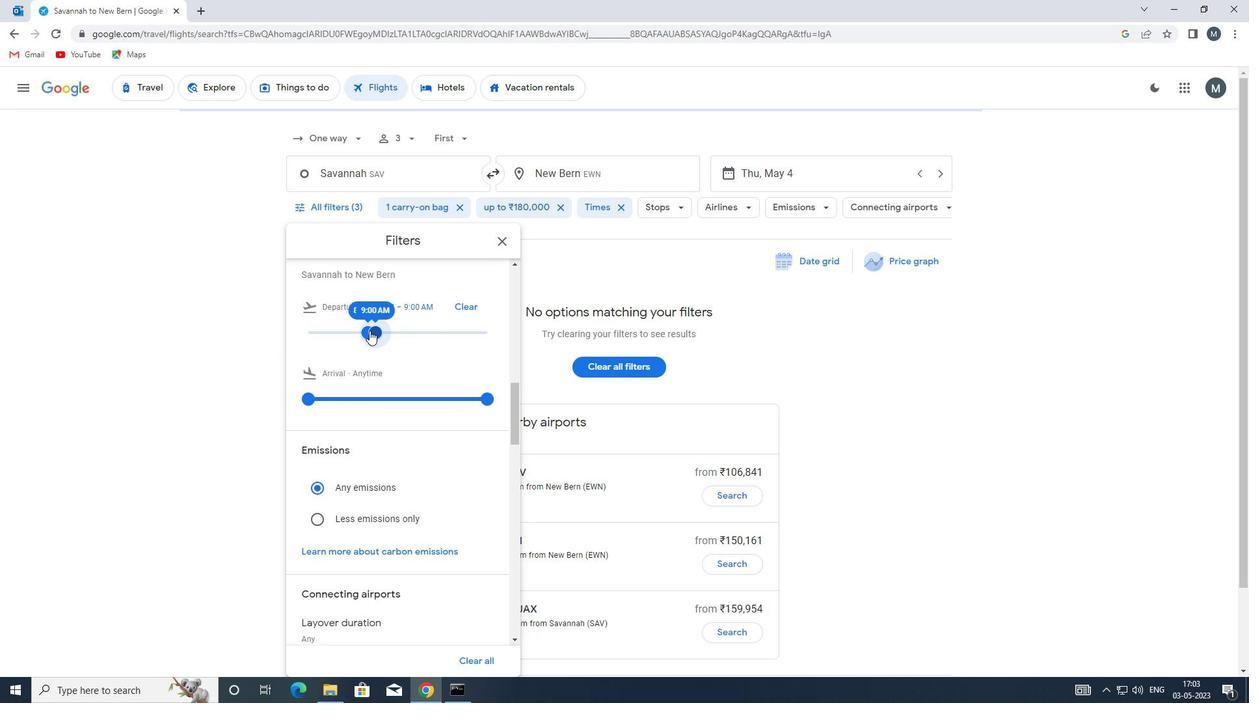 
Action: Mouse moved to (501, 239)
Screenshot: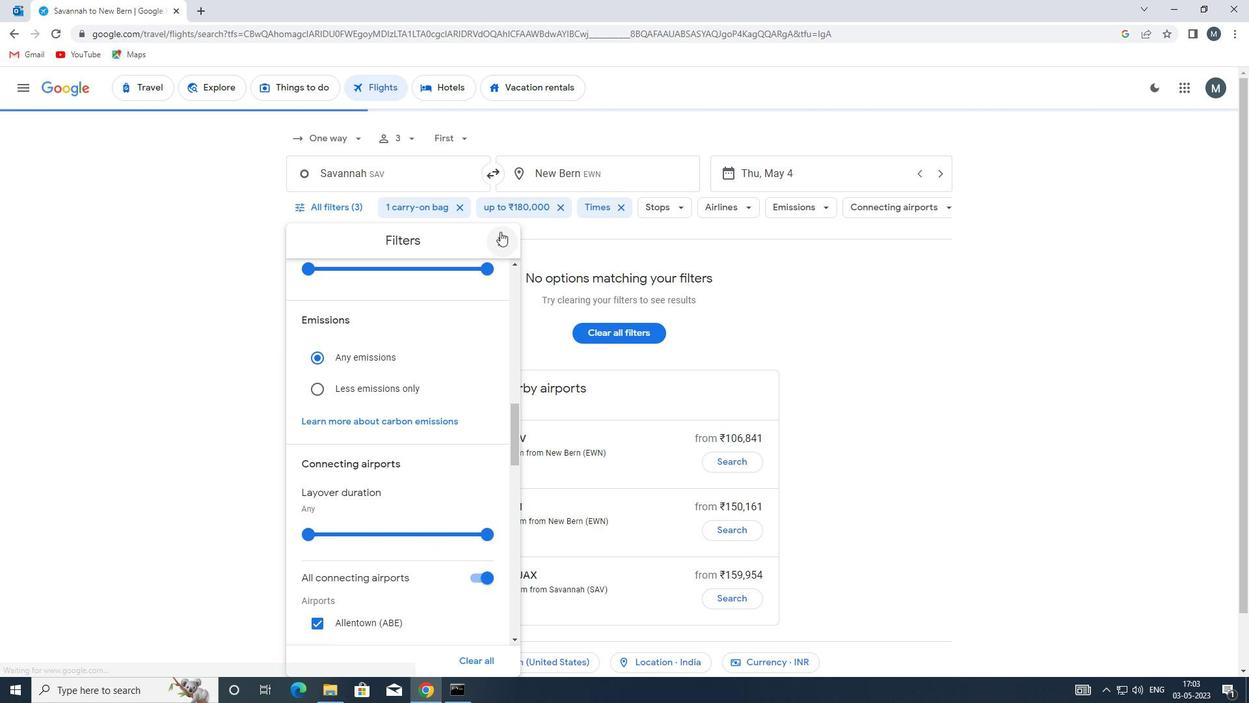 
Action: Mouse pressed left at (501, 239)
Screenshot: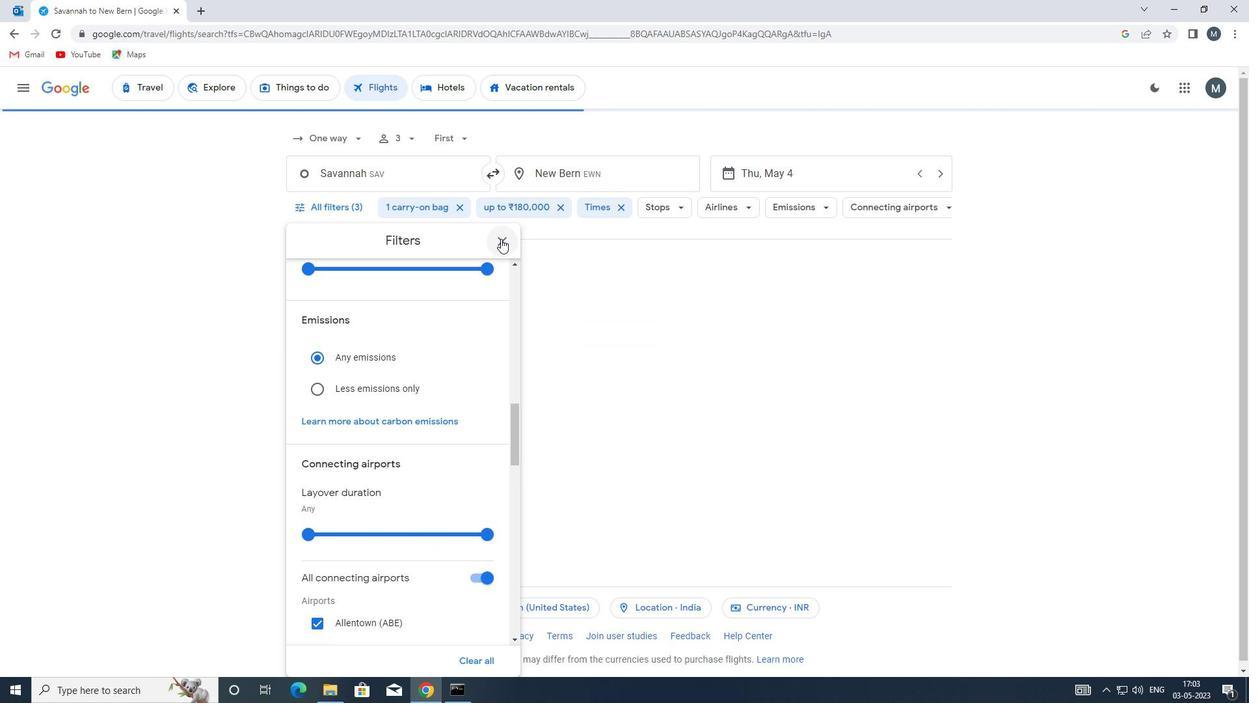 
Action: Mouse moved to (501, 239)
Screenshot: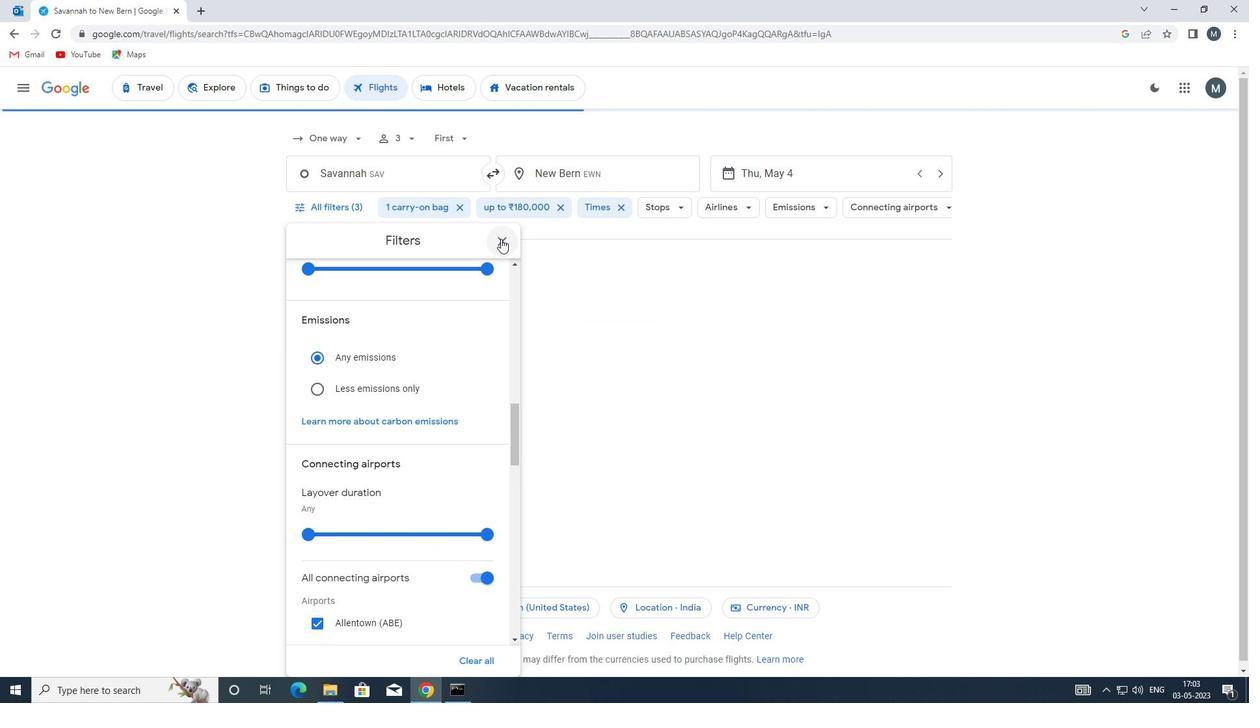 
